 Task: Look for space in Suixi, China from 12th July, 2023 to 16th July, 2023 for 8 adults in price range Rs.10000 to Rs.16000. Place can be private room with 8 bedrooms having 8 beds and 8 bathrooms. Property type can be house, flat, guest house, hotel. Amenities needed are: wifi, TV, free parkinig on premises, gym, breakfast. Booking option can be shelf check-in. Required host language is Chinese (Simplified).
Action: Mouse moved to (418, 90)
Screenshot: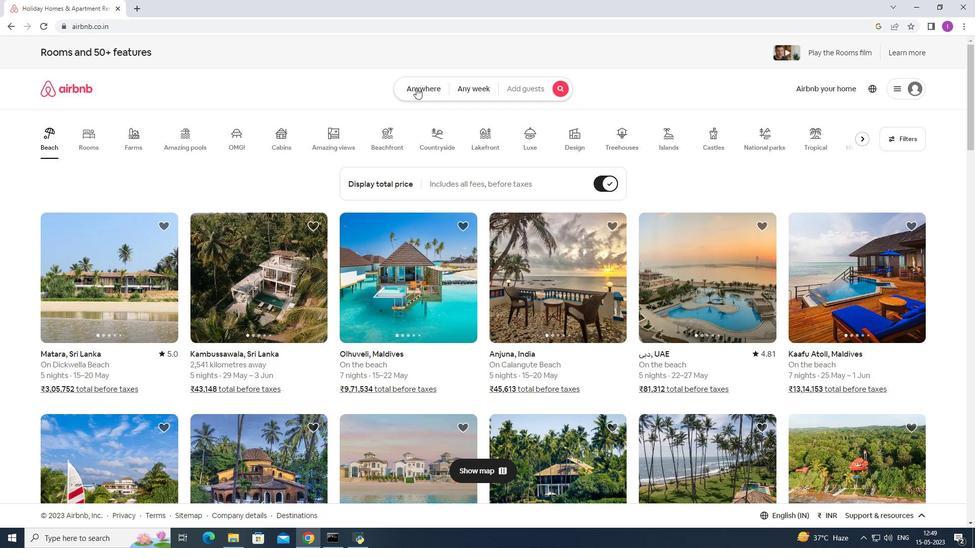
Action: Mouse pressed left at (418, 90)
Screenshot: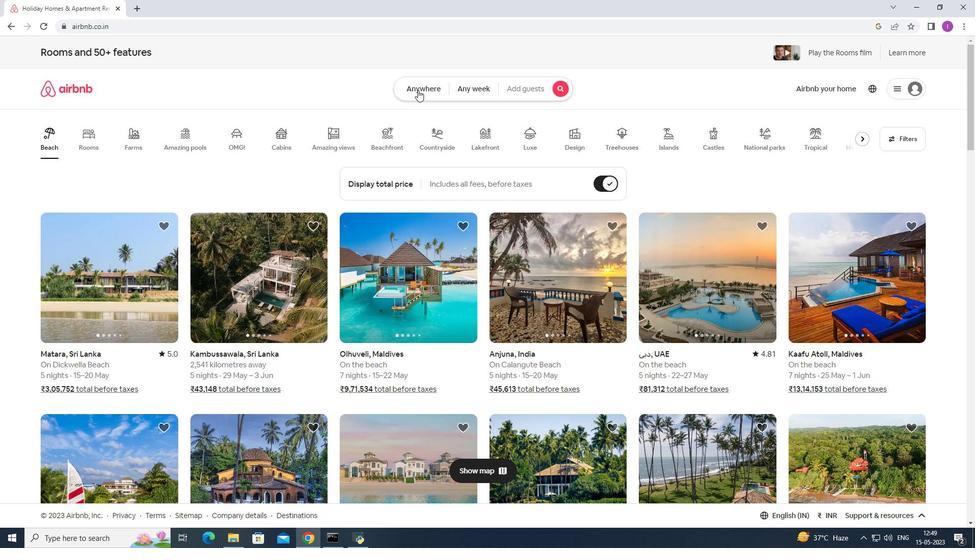 
Action: Mouse moved to (323, 132)
Screenshot: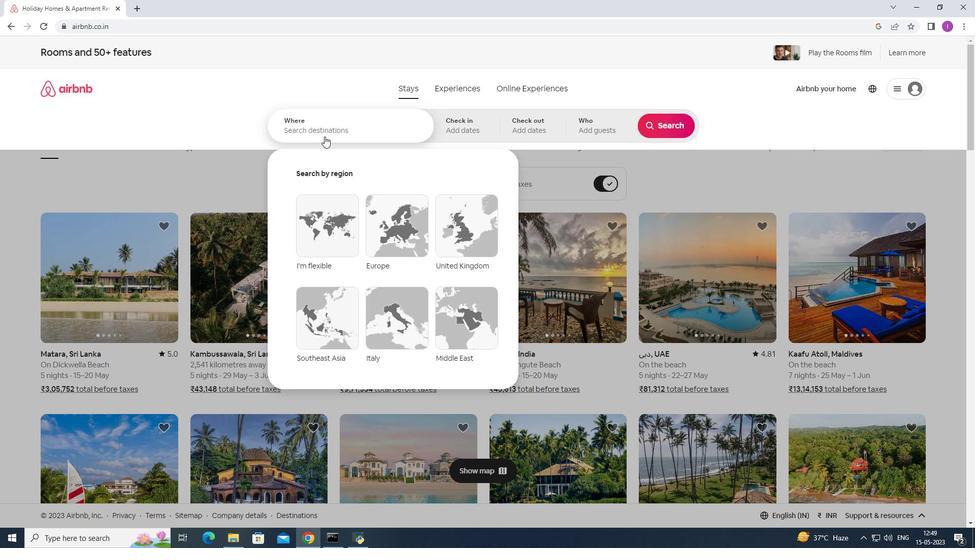 
Action: Mouse pressed left at (323, 132)
Screenshot: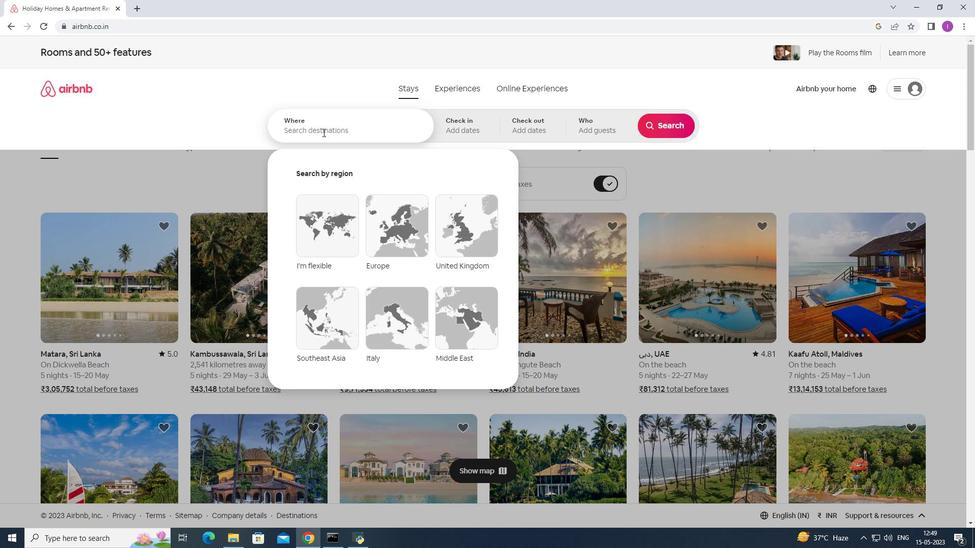 
Action: Mouse moved to (323, 130)
Screenshot: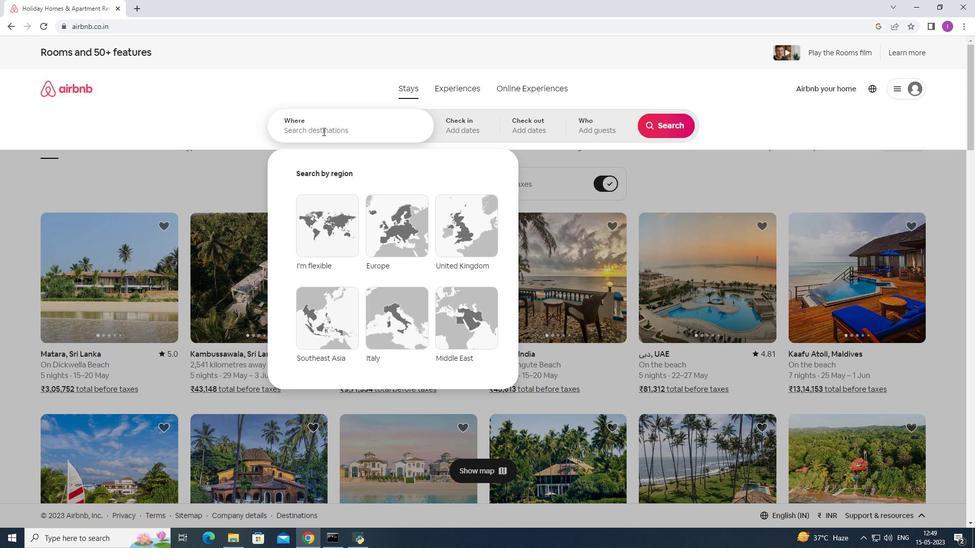 
Action: Key pressed <Key.shift>Suixi,<Key.shift>china
Screenshot: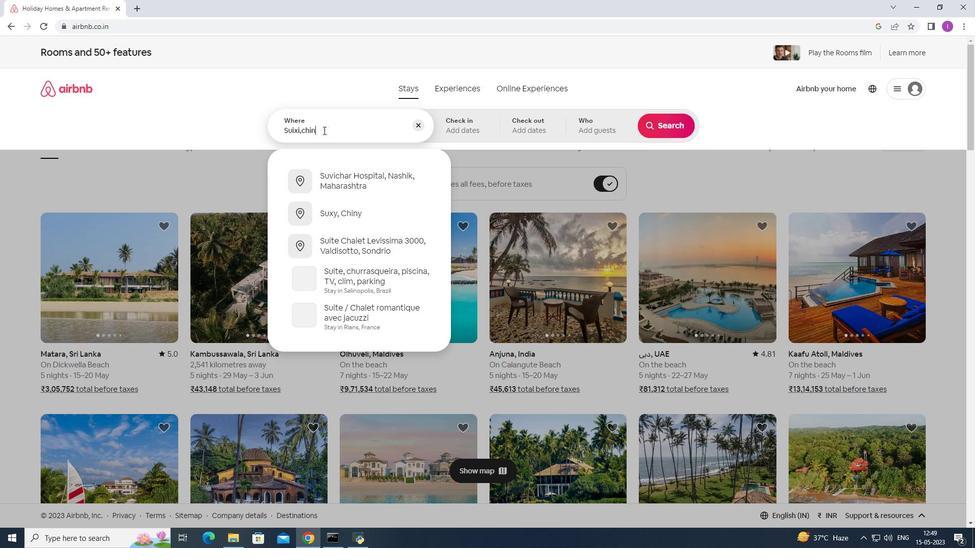 
Action: Mouse moved to (469, 126)
Screenshot: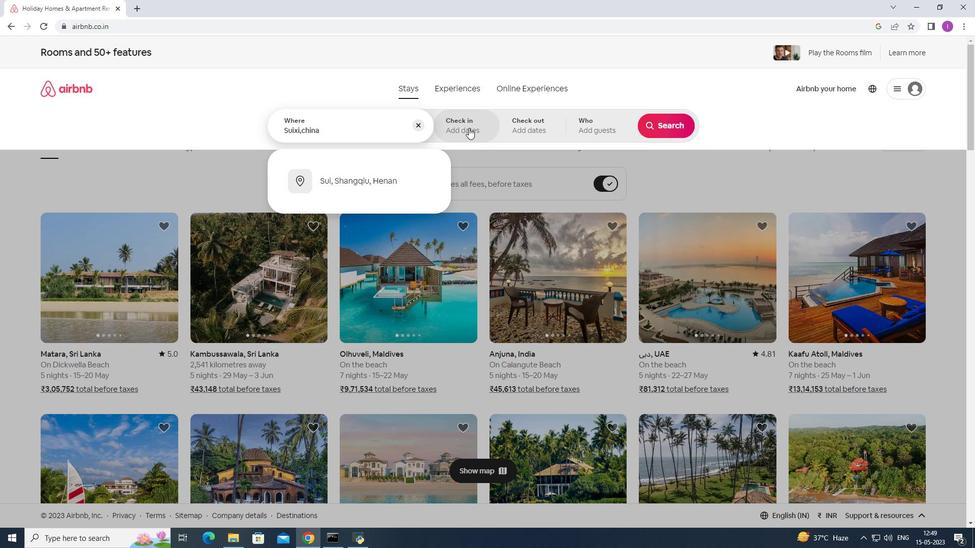 
Action: Mouse pressed left at (469, 126)
Screenshot: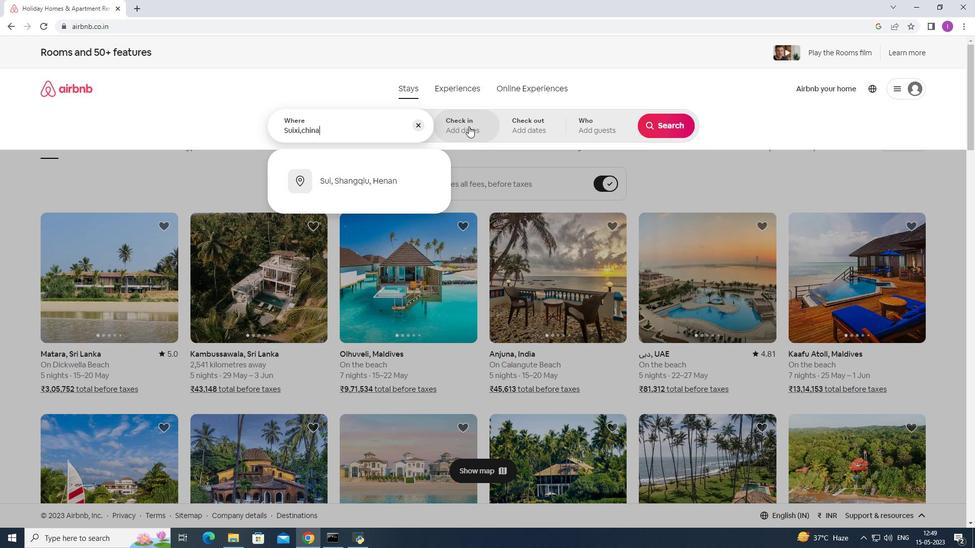 
Action: Mouse moved to (664, 209)
Screenshot: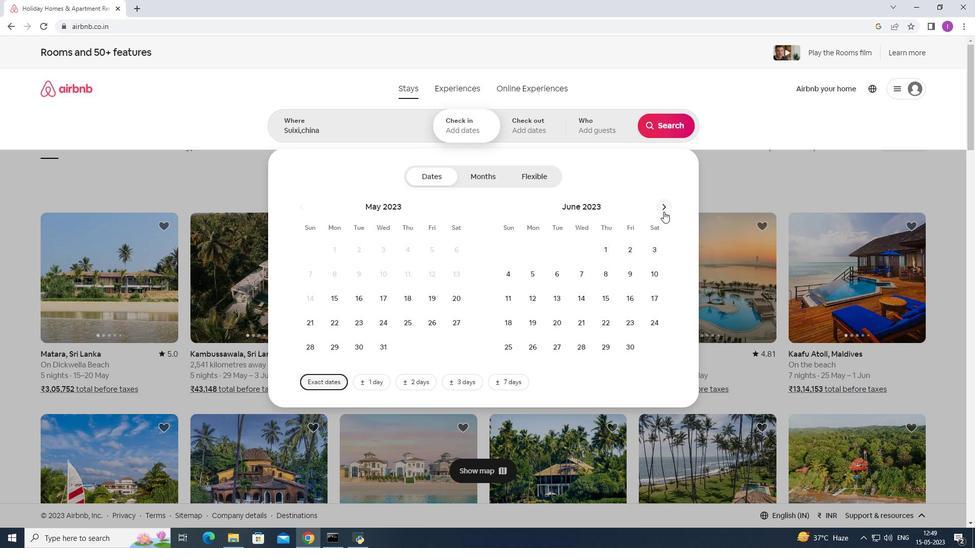 
Action: Mouse pressed left at (664, 209)
Screenshot: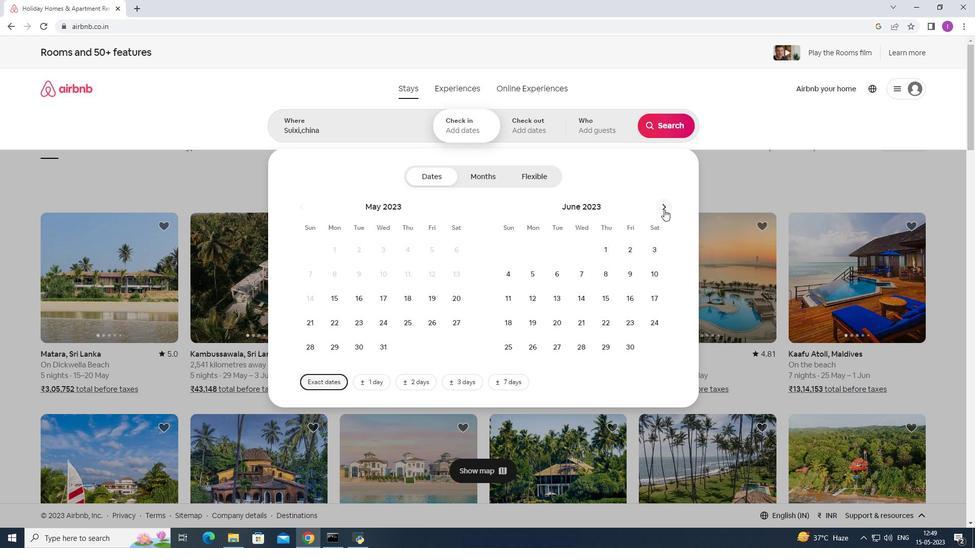 
Action: Mouse moved to (574, 296)
Screenshot: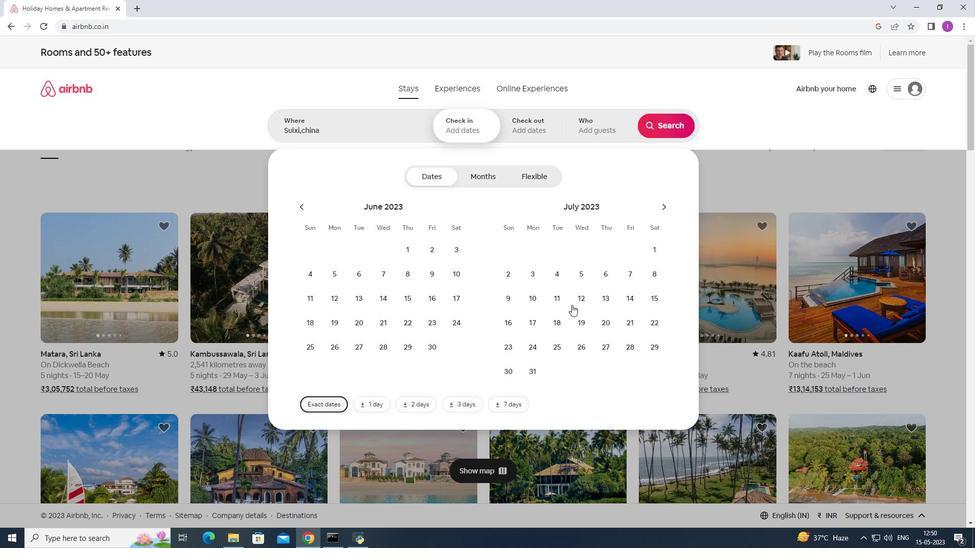 
Action: Mouse pressed left at (574, 296)
Screenshot: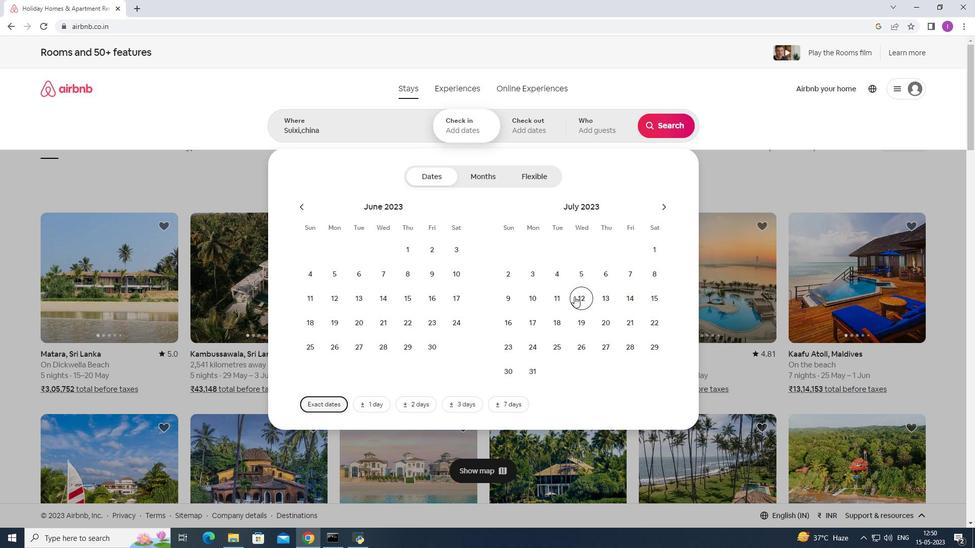 
Action: Mouse moved to (509, 325)
Screenshot: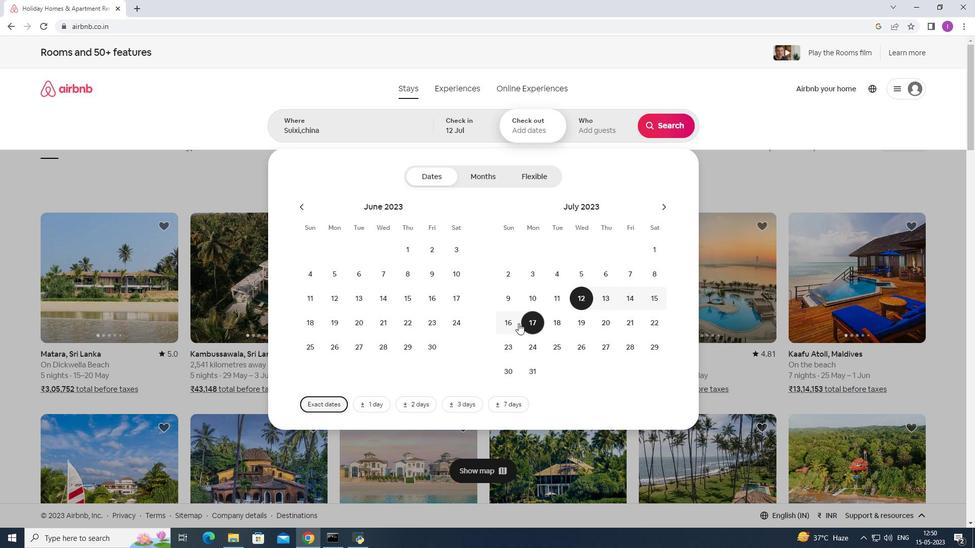 
Action: Mouse pressed left at (509, 325)
Screenshot: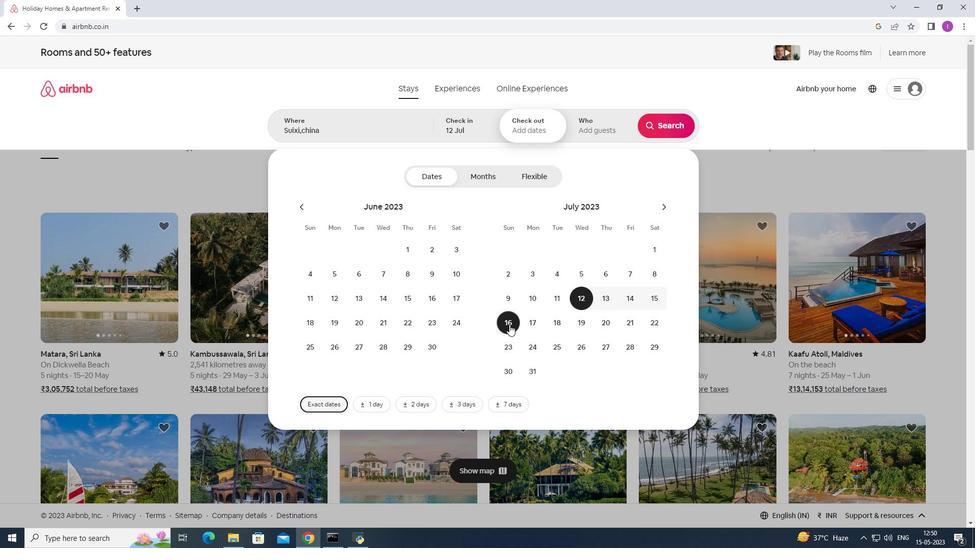 
Action: Mouse moved to (609, 132)
Screenshot: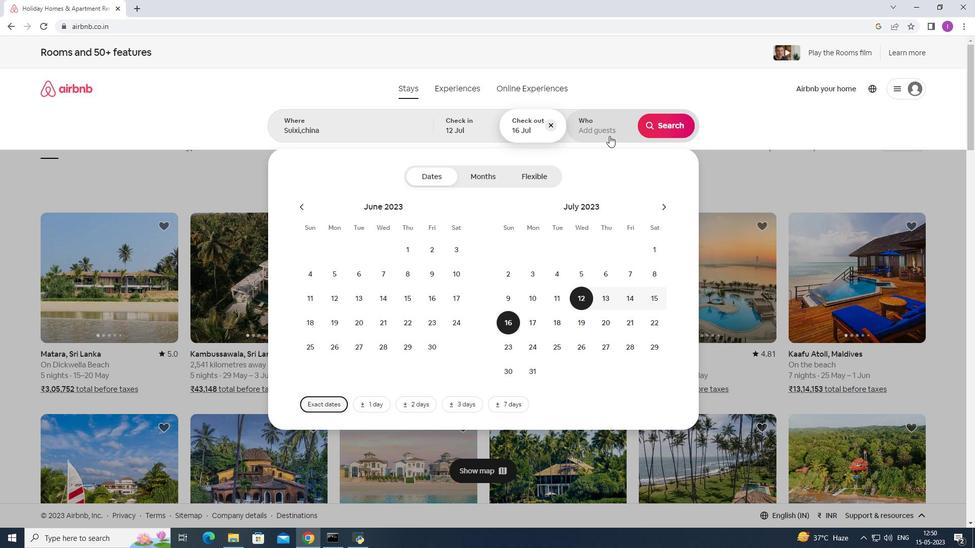 
Action: Mouse pressed left at (609, 132)
Screenshot: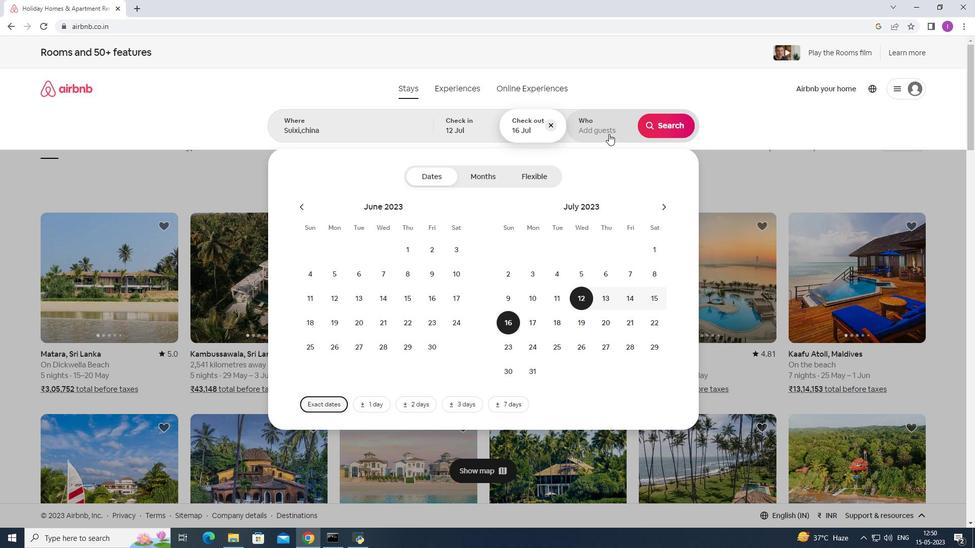 
Action: Mouse moved to (673, 181)
Screenshot: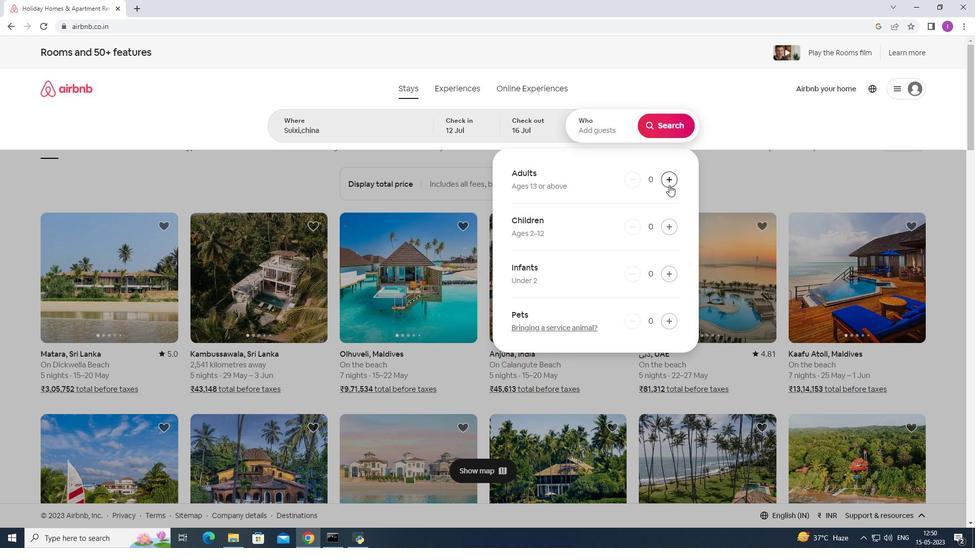 
Action: Mouse pressed left at (673, 181)
Screenshot: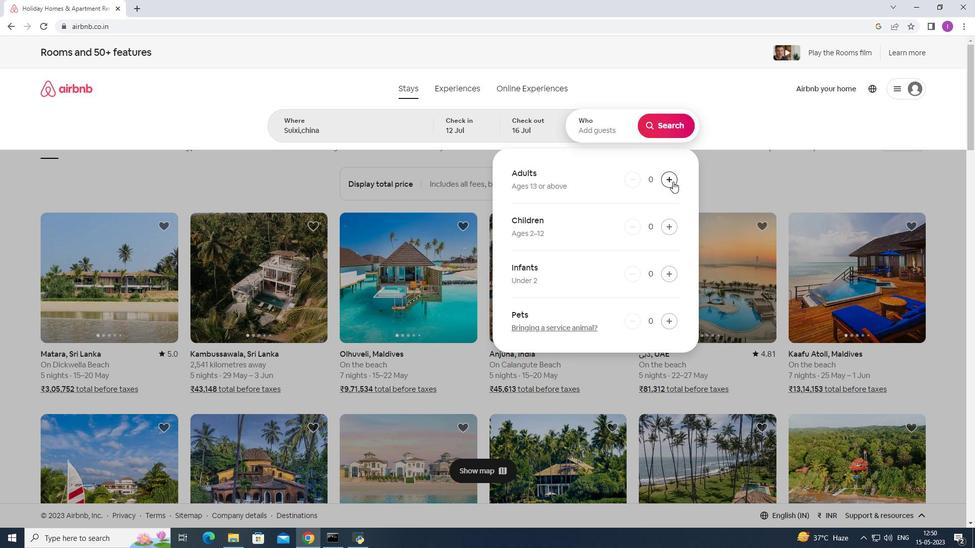 
Action: Mouse moved to (671, 177)
Screenshot: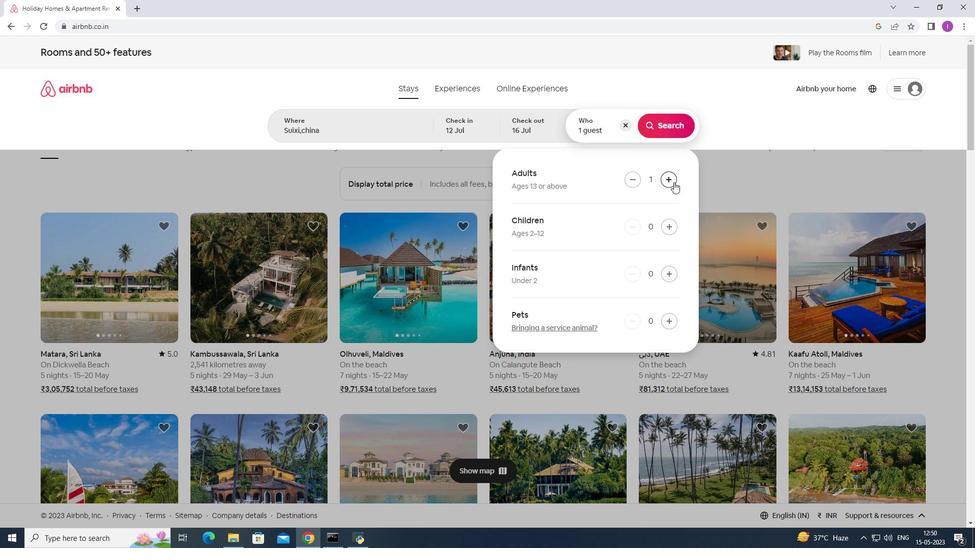
Action: Mouse pressed left at (671, 177)
Screenshot: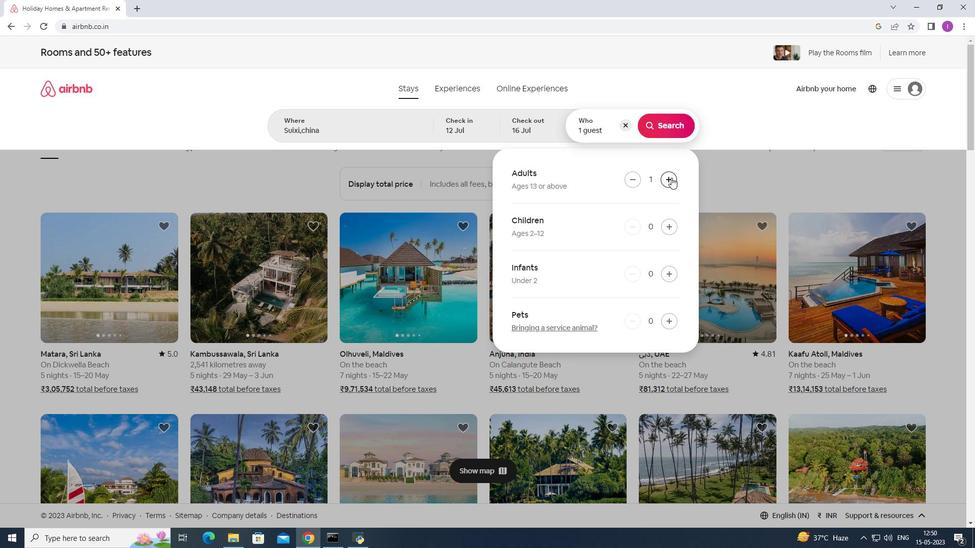 
Action: Mouse pressed left at (671, 177)
Screenshot: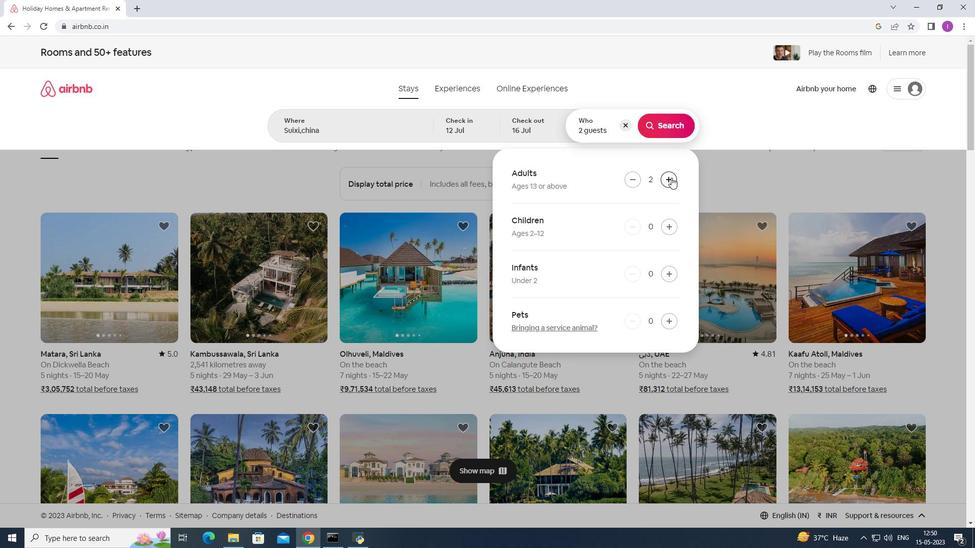 
Action: Mouse pressed left at (671, 177)
Screenshot: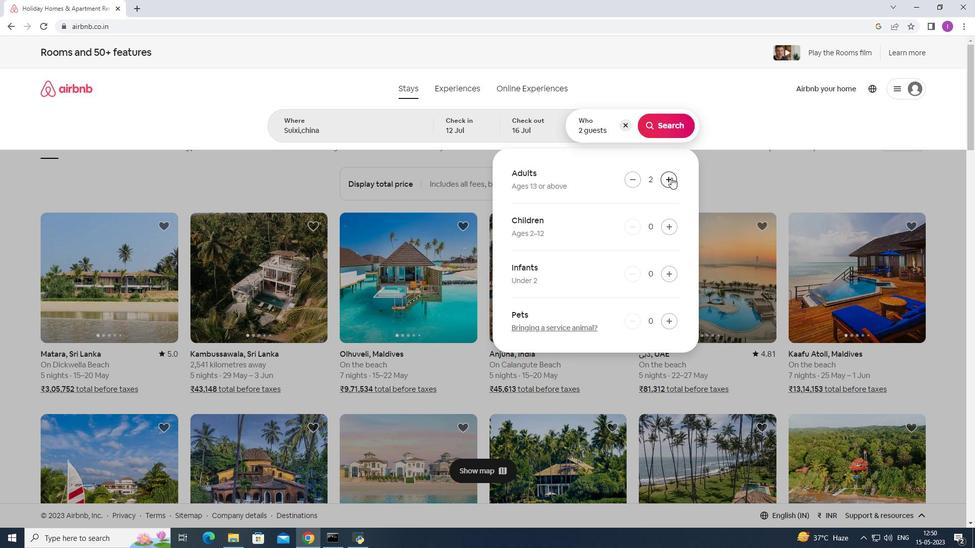 
Action: Mouse pressed left at (671, 177)
Screenshot: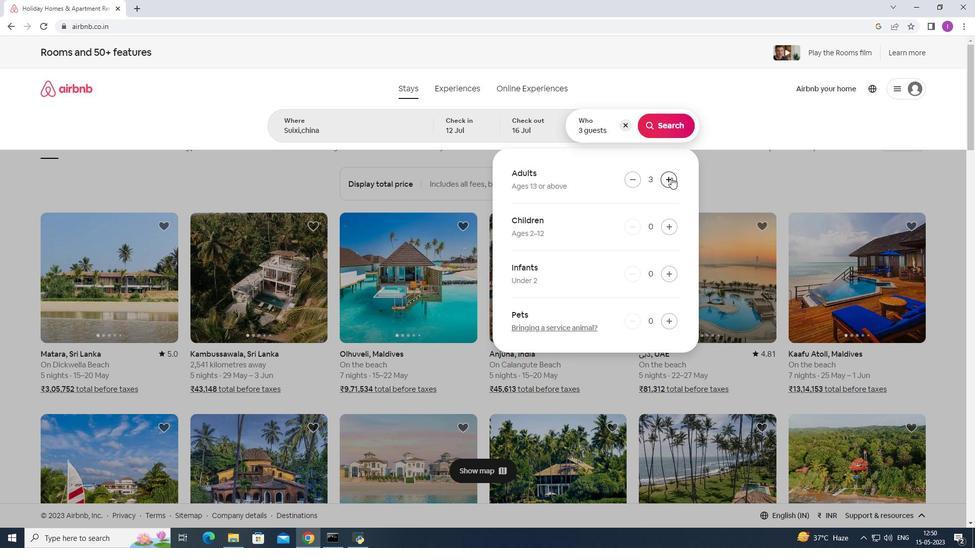 
Action: Mouse pressed left at (671, 177)
Screenshot: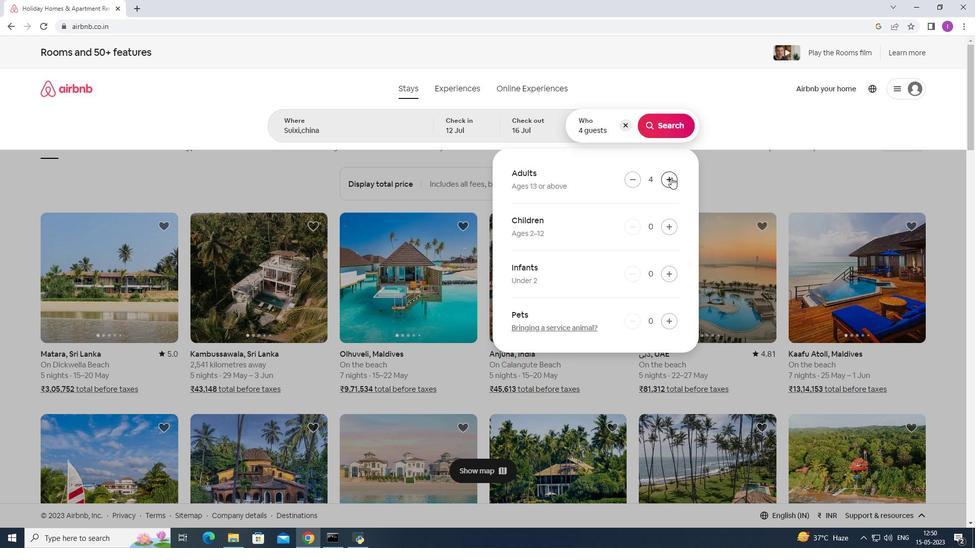 
Action: Mouse pressed left at (671, 177)
Screenshot: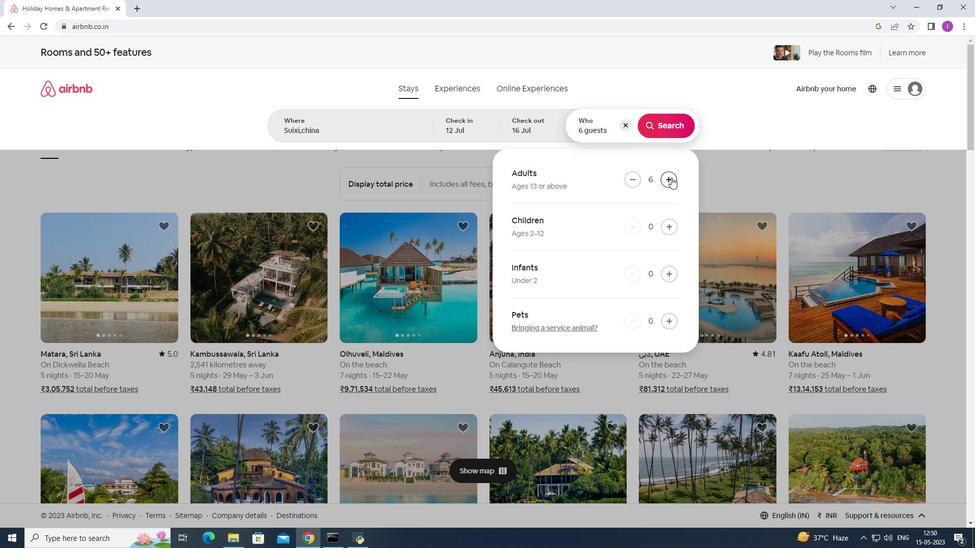 
Action: Mouse pressed left at (671, 177)
Screenshot: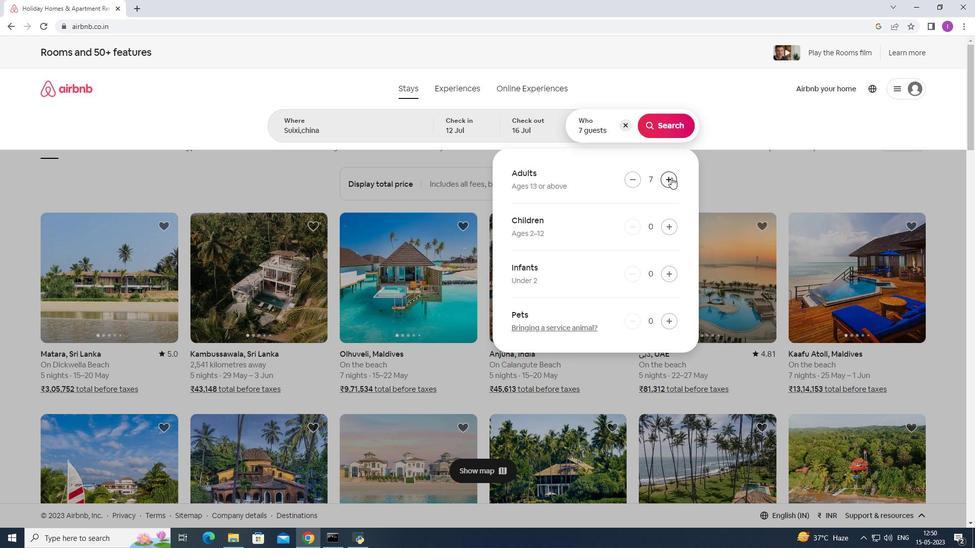 
Action: Mouse moved to (659, 128)
Screenshot: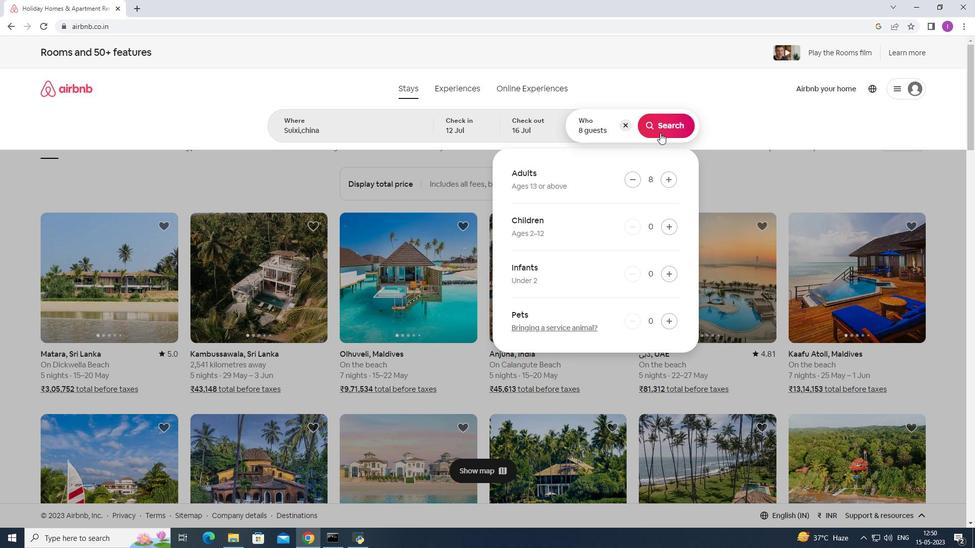 
Action: Mouse pressed left at (659, 128)
Screenshot: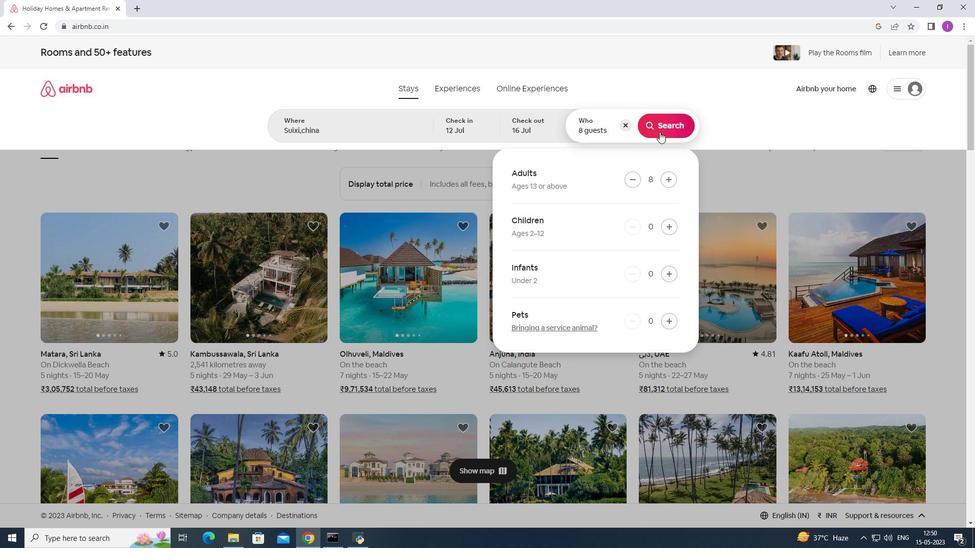 
Action: Mouse moved to (937, 98)
Screenshot: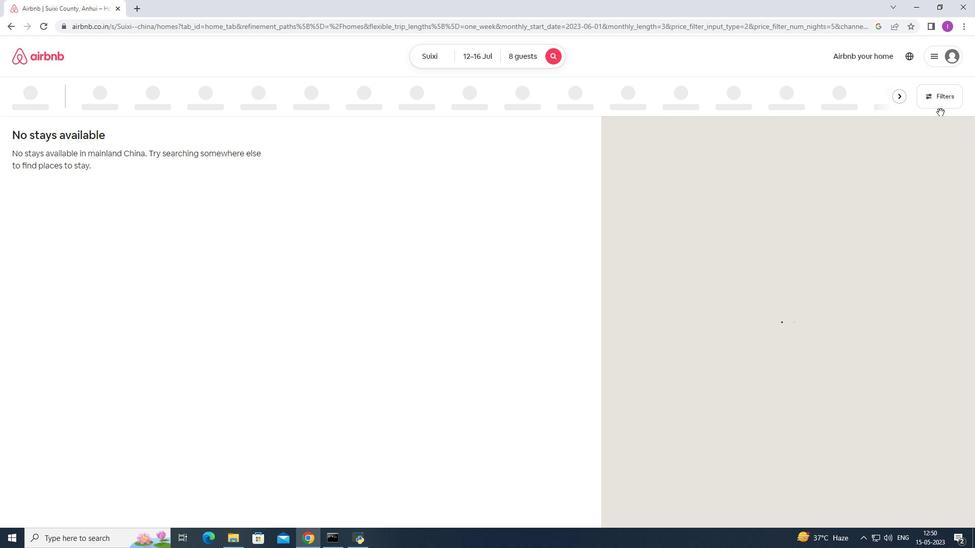 
Action: Mouse pressed left at (937, 98)
Screenshot: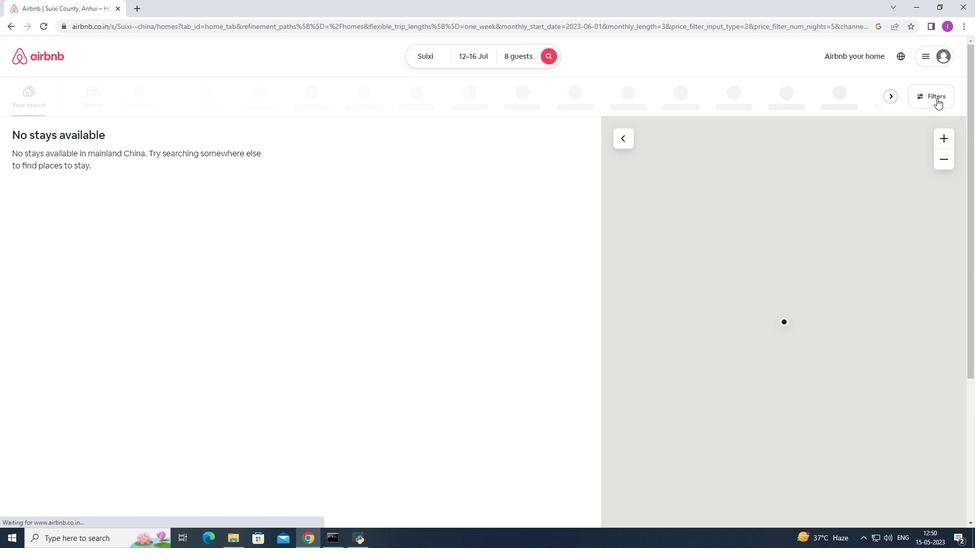 
Action: Mouse moved to (561, 347)
Screenshot: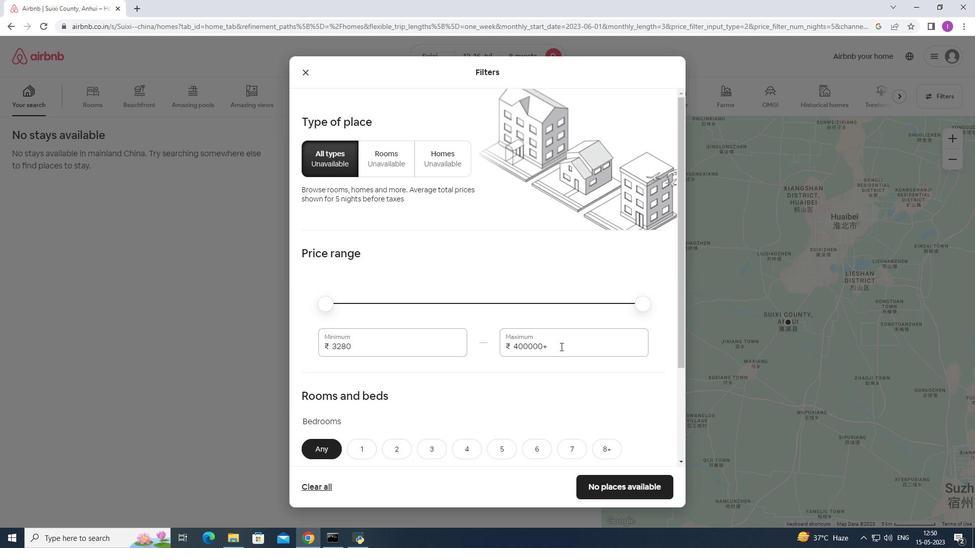 
Action: Mouse pressed left at (561, 347)
Screenshot: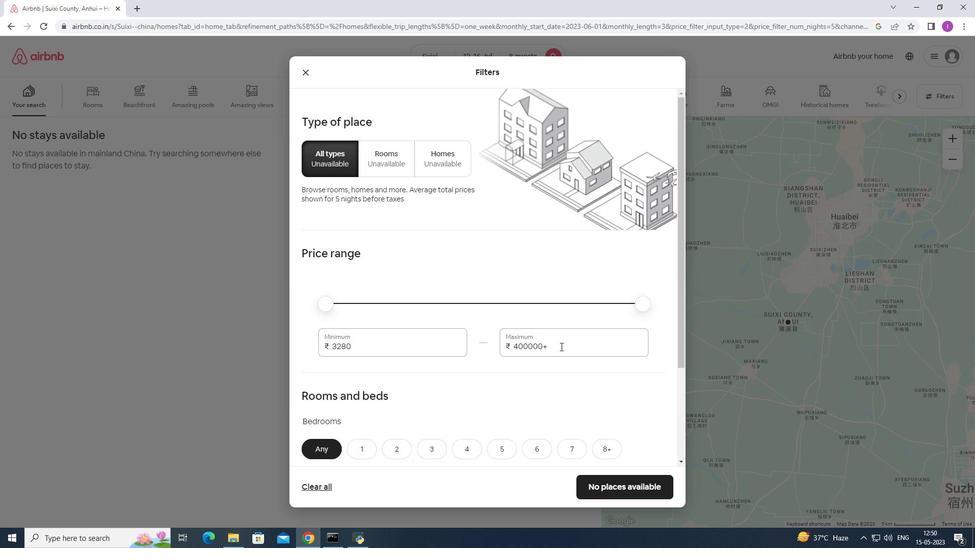 
Action: Mouse moved to (544, 336)
Screenshot: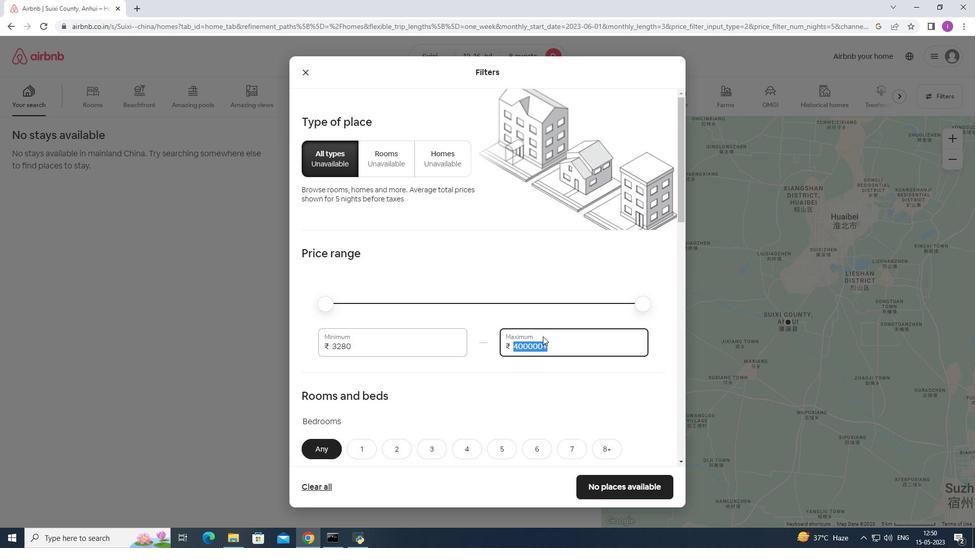 
Action: Key pressed 1
Screenshot: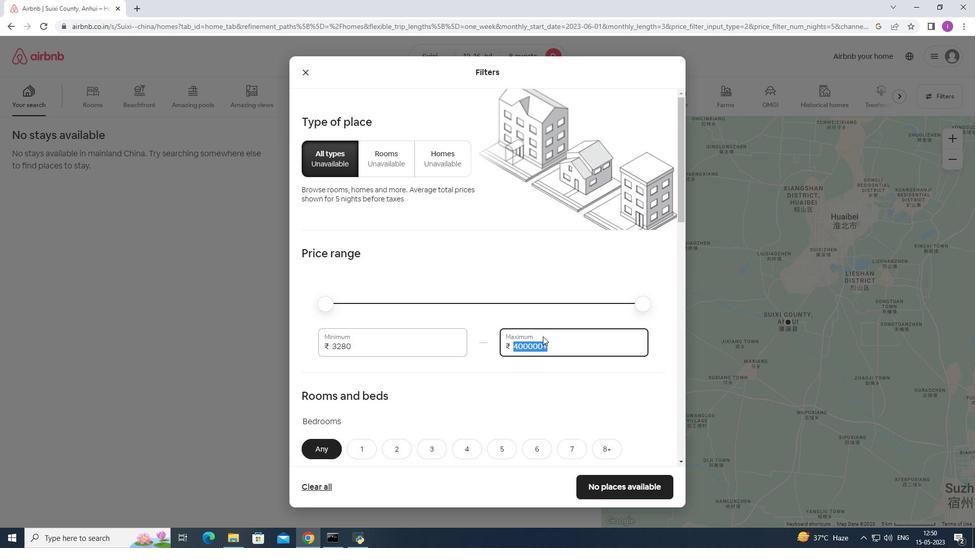 
Action: Mouse moved to (546, 333)
Screenshot: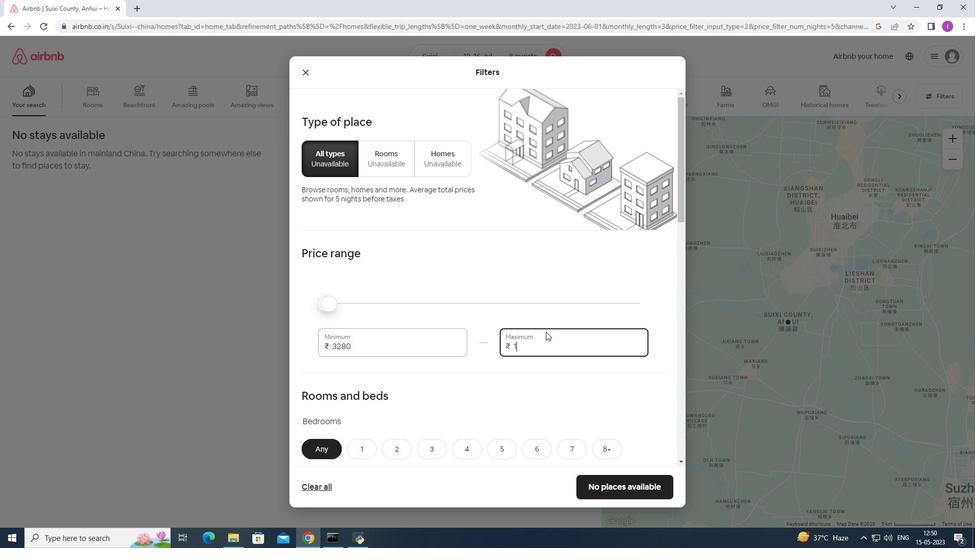 
Action: Key pressed 6
Screenshot: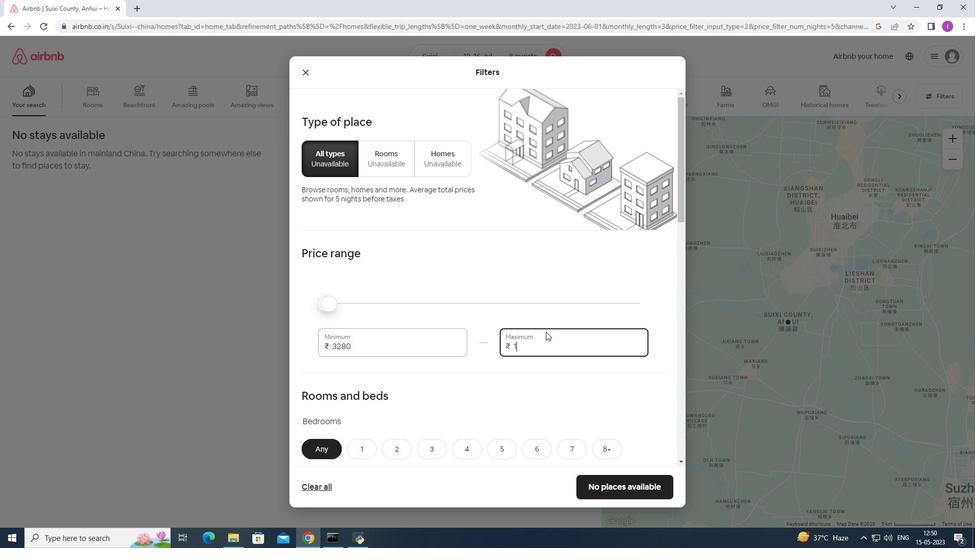 
Action: Mouse moved to (546, 335)
Screenshot: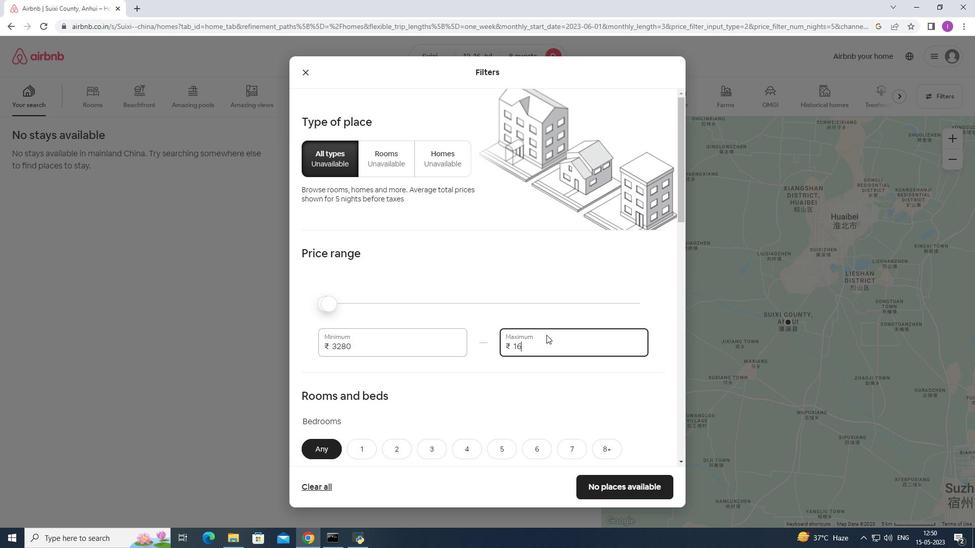 
Action: Key pressed 0
Screenshot: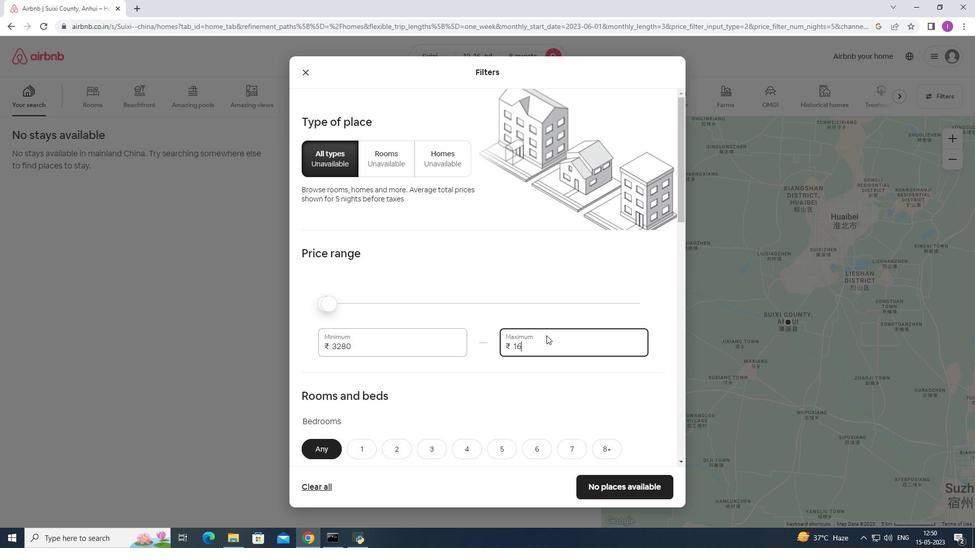 
Action: Mouse moved to (547, 335)
Screenshot: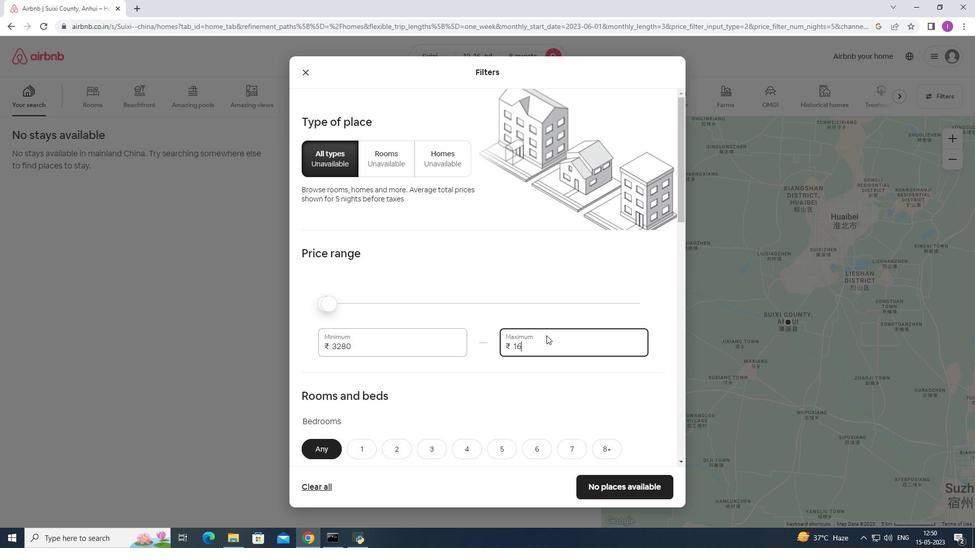 
Action: Key pressed 00
Screenshot: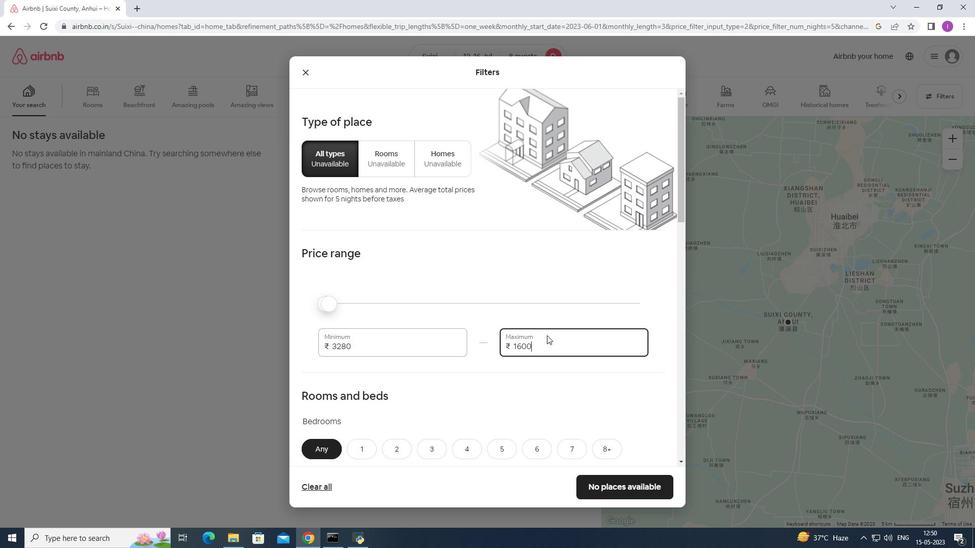 
Action: Mouse moved to (377, 349)
Screenshot: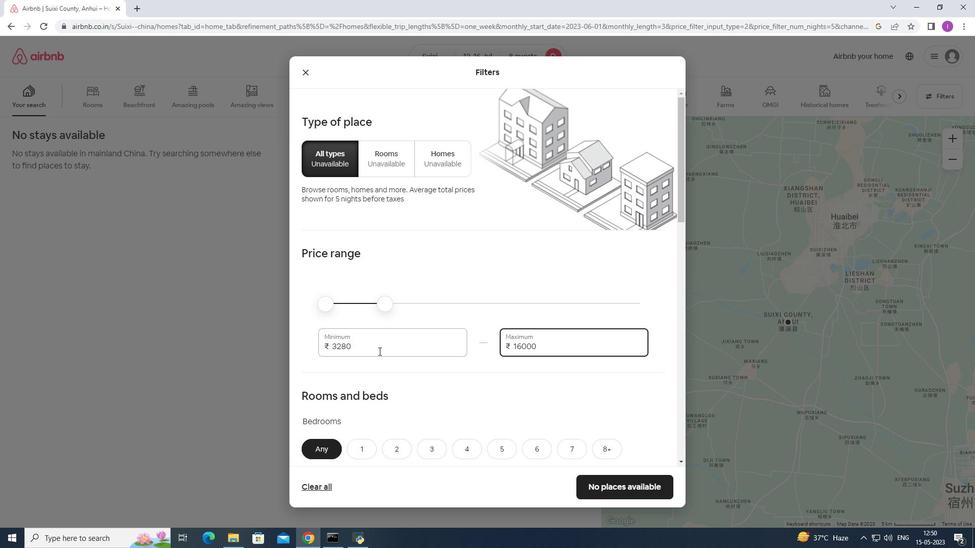 
Action: Mouse pressed left at (377, 349)
Screenshot: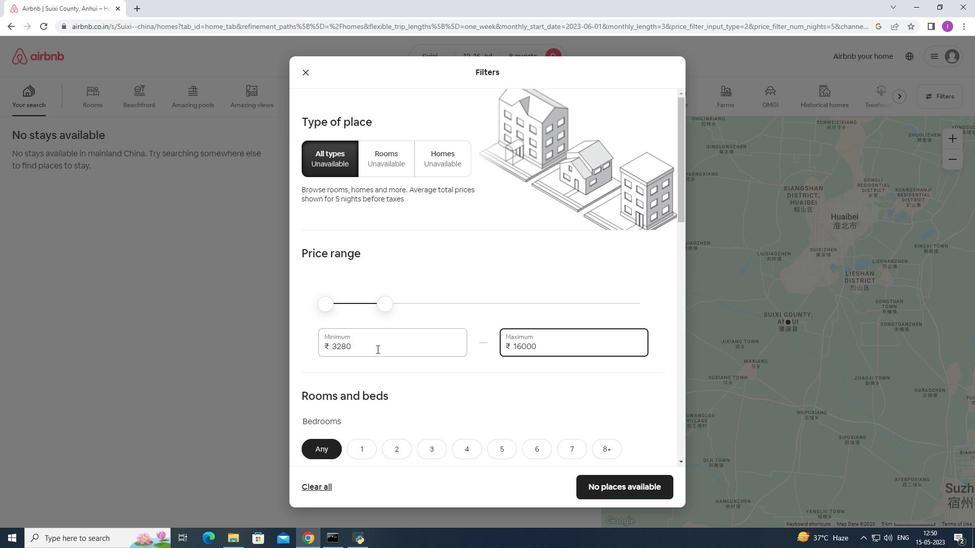 
Action: Mouse moved to (348, 352)
Screenshot: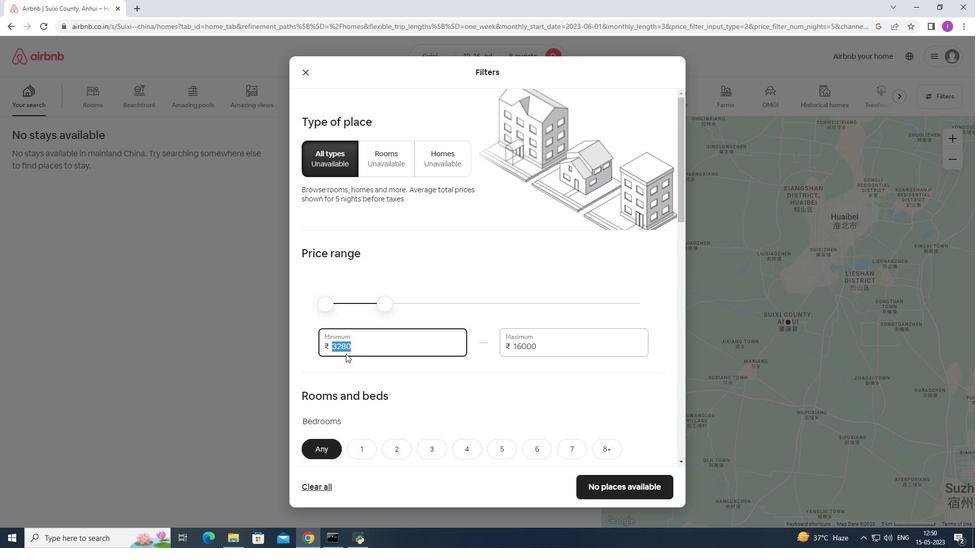 
Action: Key pressed 1
Screenshot: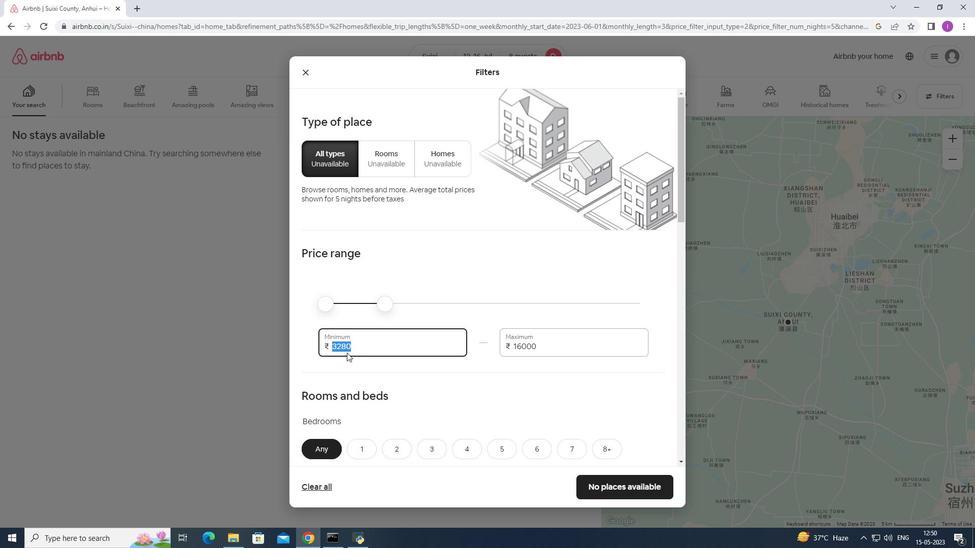
Action: Mouse moved to (349, 351)
Screenshot: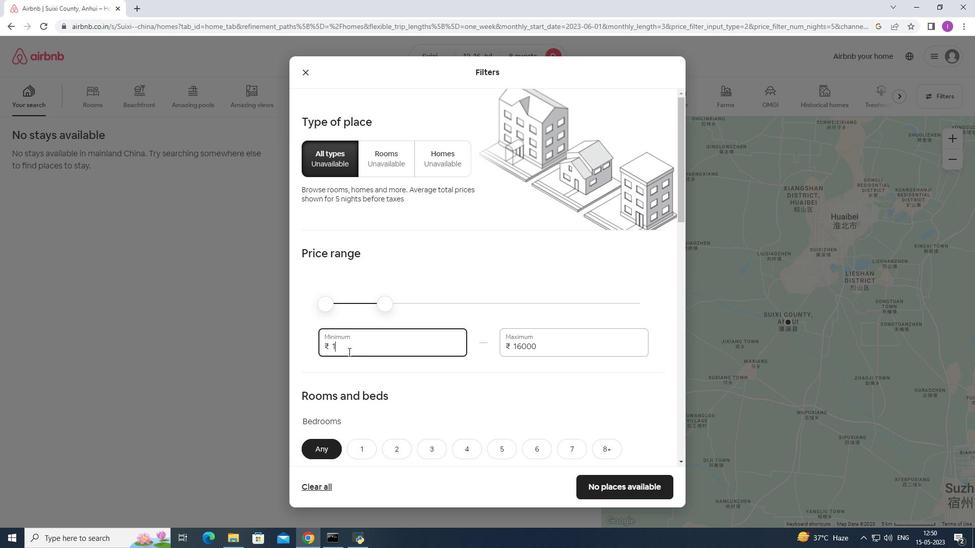 
Action: Key pressed 00
Screenshot: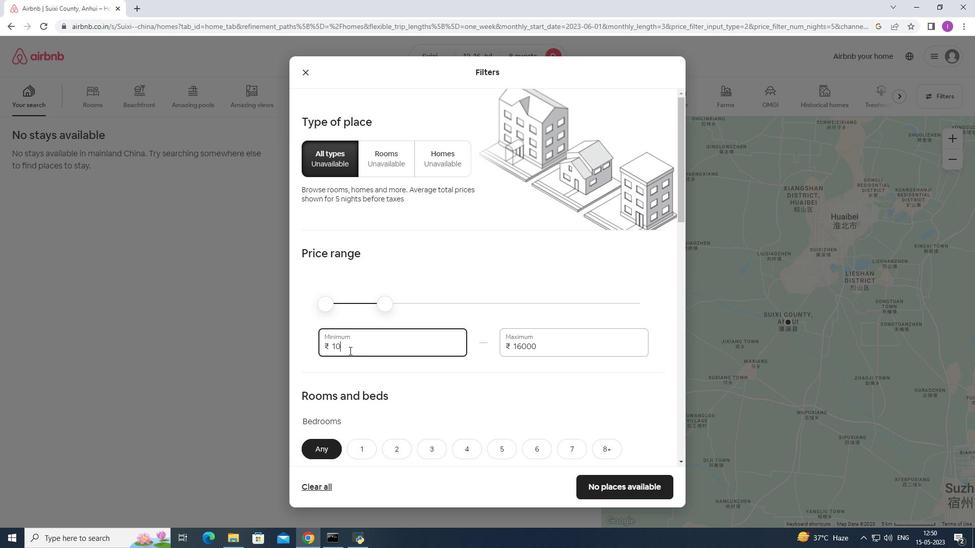 
Action: Mouse moved to (351, 350)
Screenshot: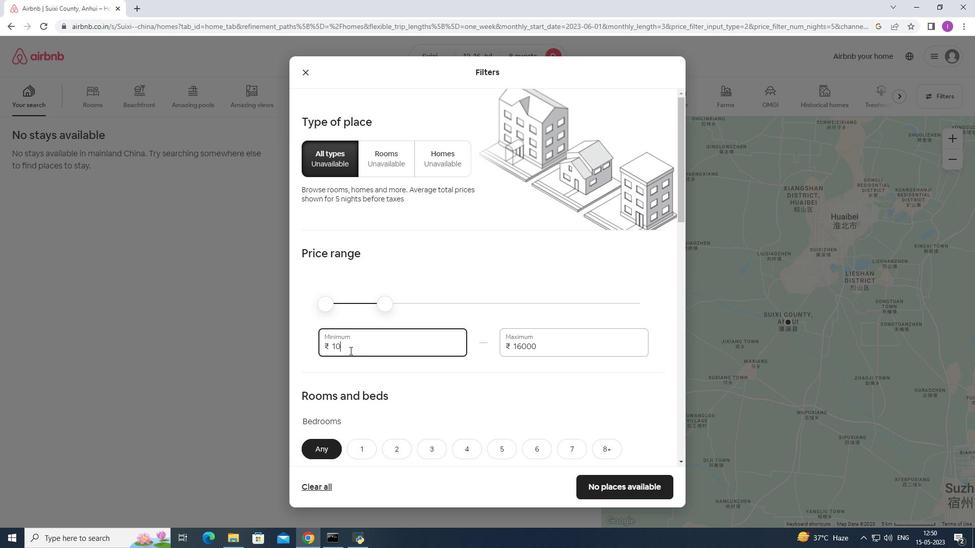 
Action: Key pressed 0
Screenshot: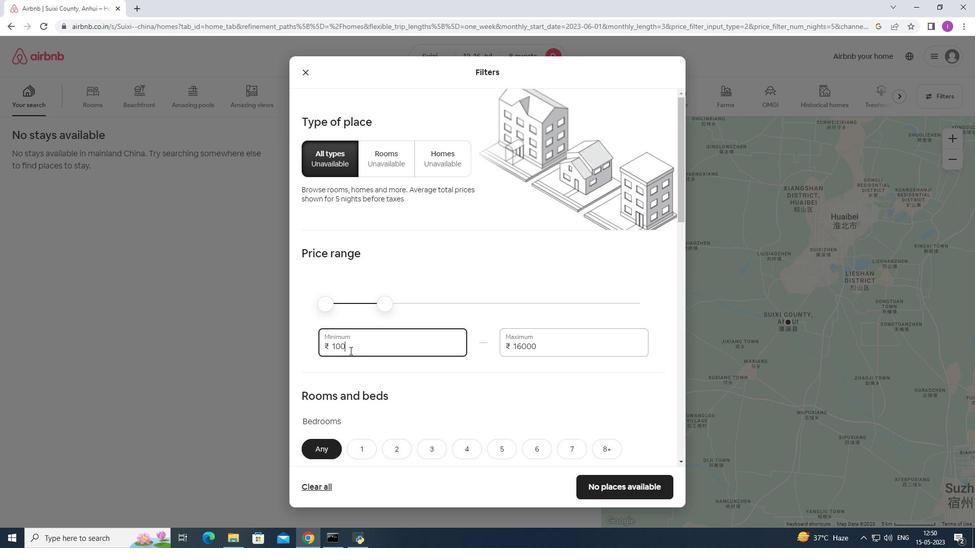 
Action: Mouse moved to (356, 348)
Screenshot: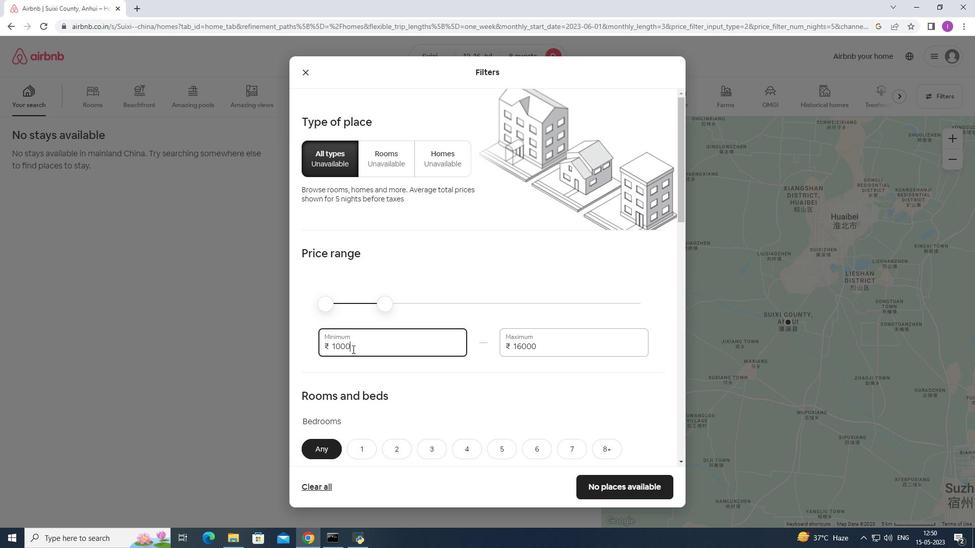 
Action: Key pressed 0
Screenshot: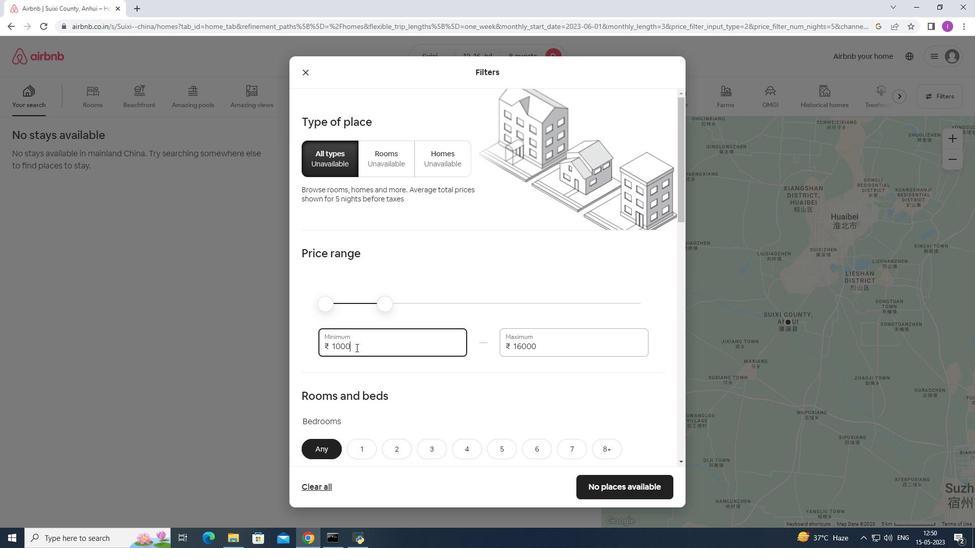
Action: Mouse moved to (508, 365)
Screenshot: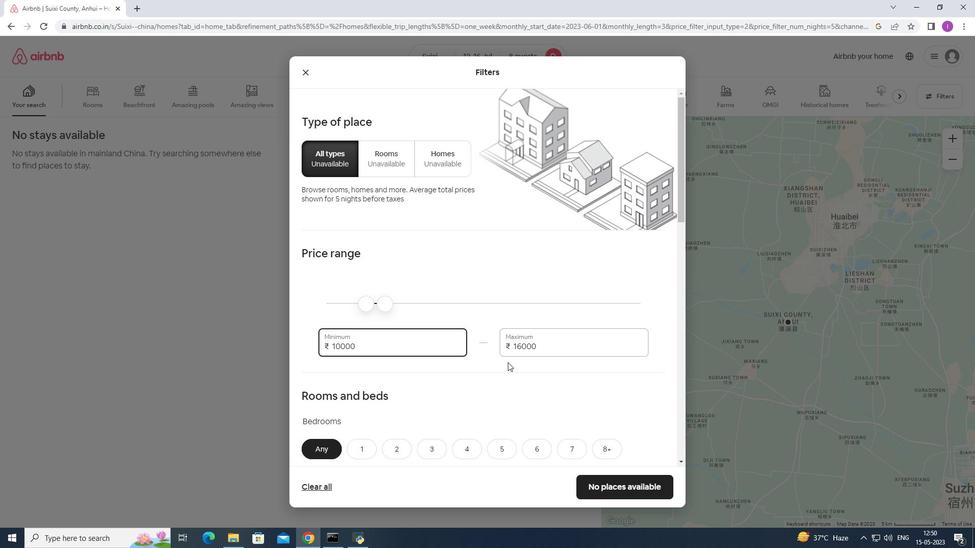 
Action: Mouse scrolled (508, 365) with delta (0, 0)
Screenshot: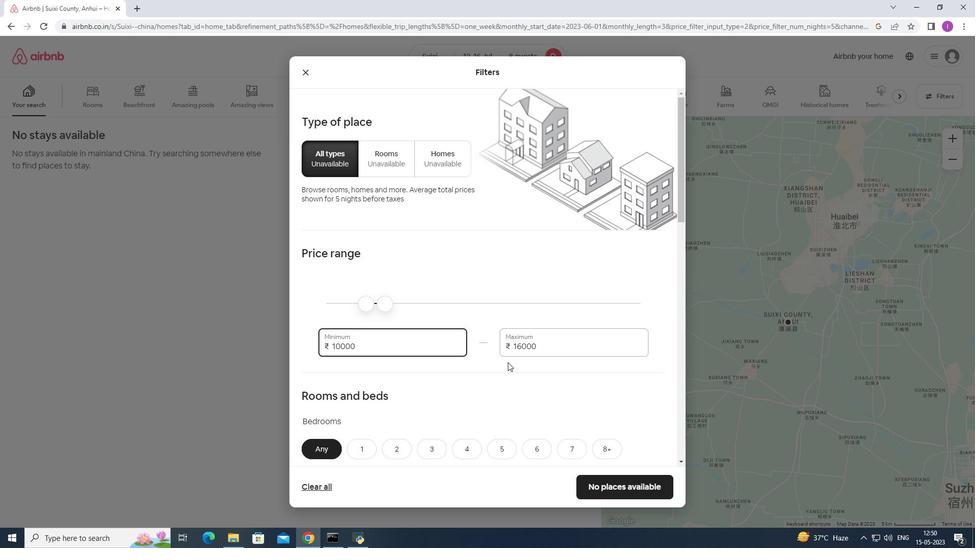 
Action: Mouse scrolled (508, 365) with delta (0, 0)
Screenshot: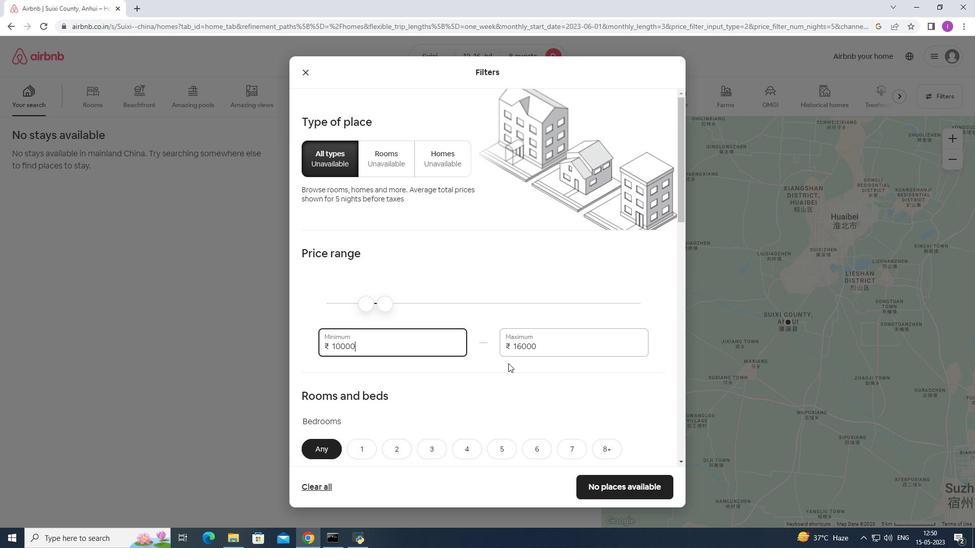 
Action: Mouse scrolled (508, 365) with delta (0, 0)
Screenshot: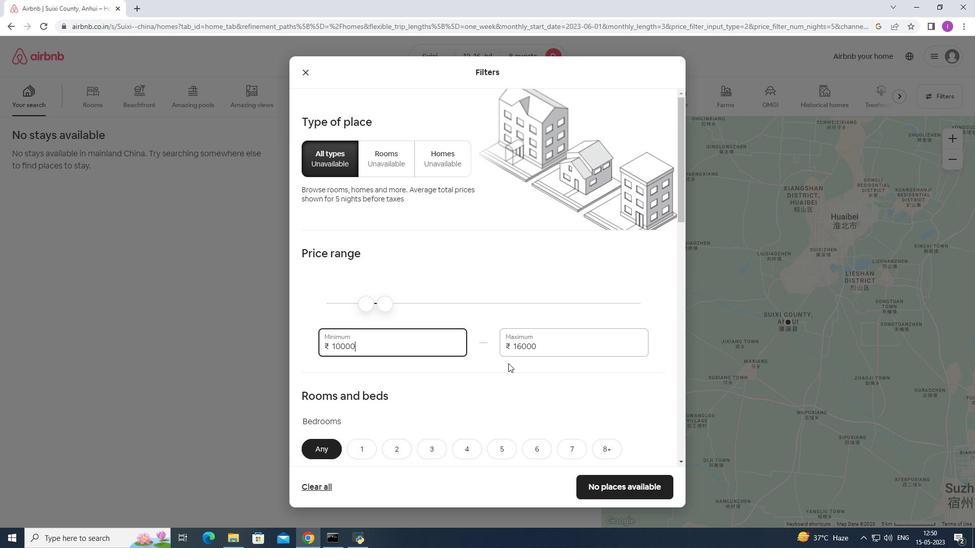 
Action: Mouse moved to (509, 356)
Screenshot: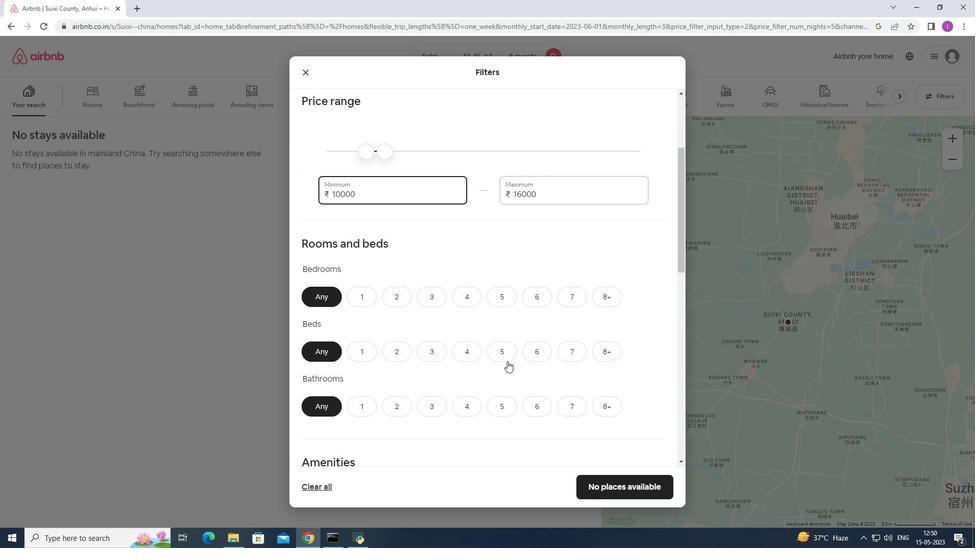
Action: Mouse scrolled (509, 355) with delta (0, 0)
Screenshot: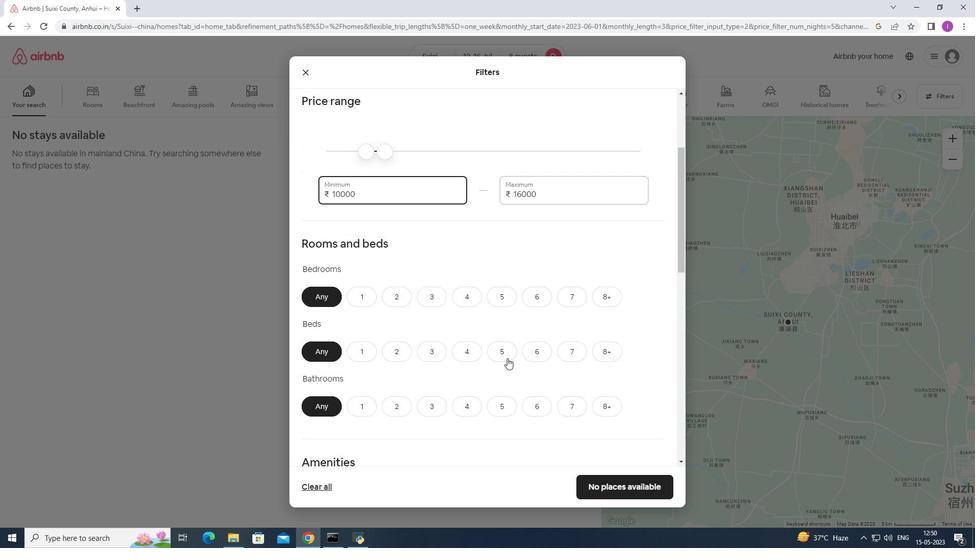 
Action: Mouse moved to (510, 355)
Screenshot: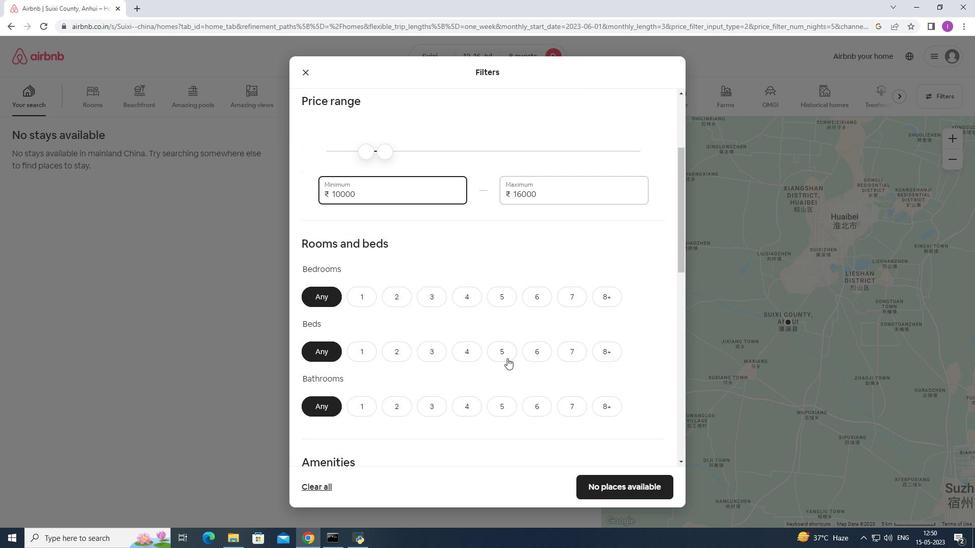 
Action: Mouse scrolled (510, 354) with delta (0, 0)
Screenshot: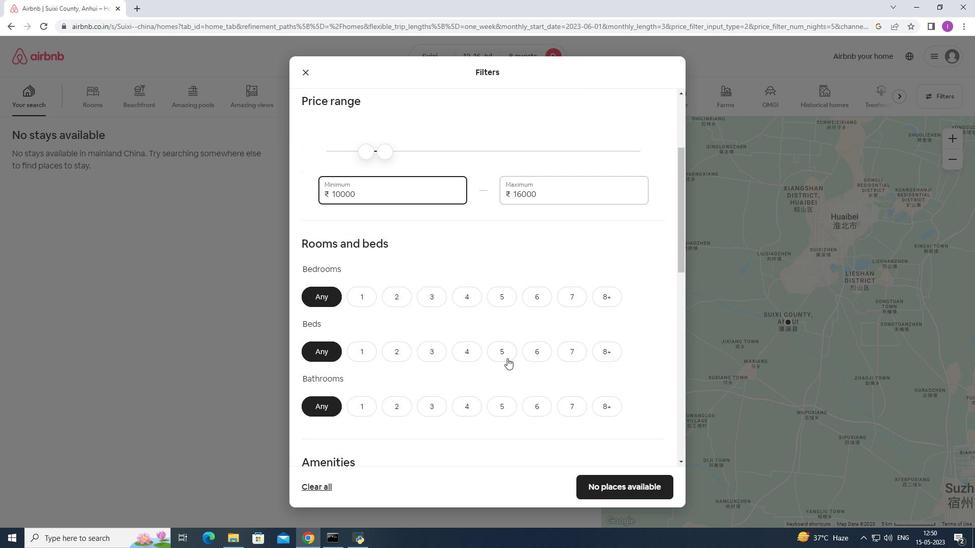 
Action: Mouse moved to (598, 196)
Screenshot: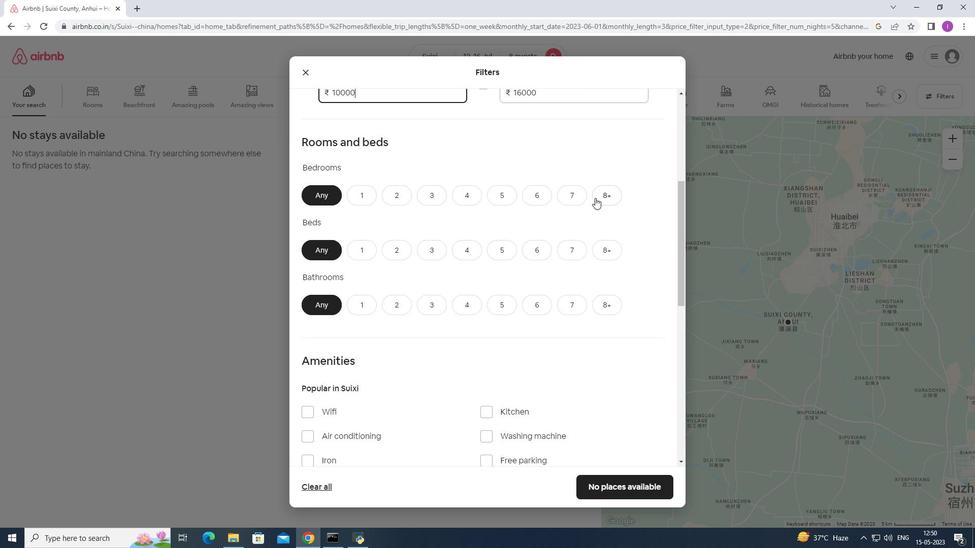 
Action: Mouse pressed left at (598, 196)
Screenshot: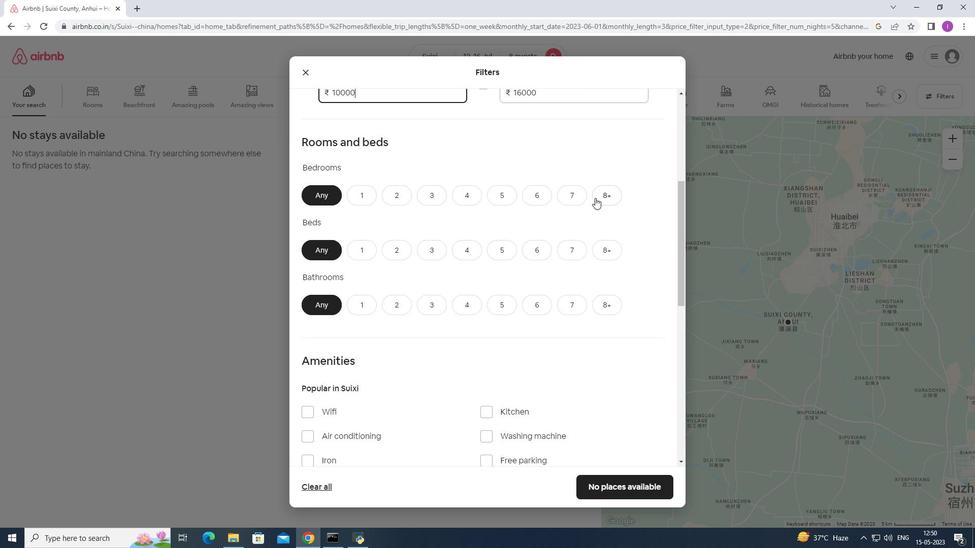 
Action: Mouse moved to (614, 252)
Screenshot: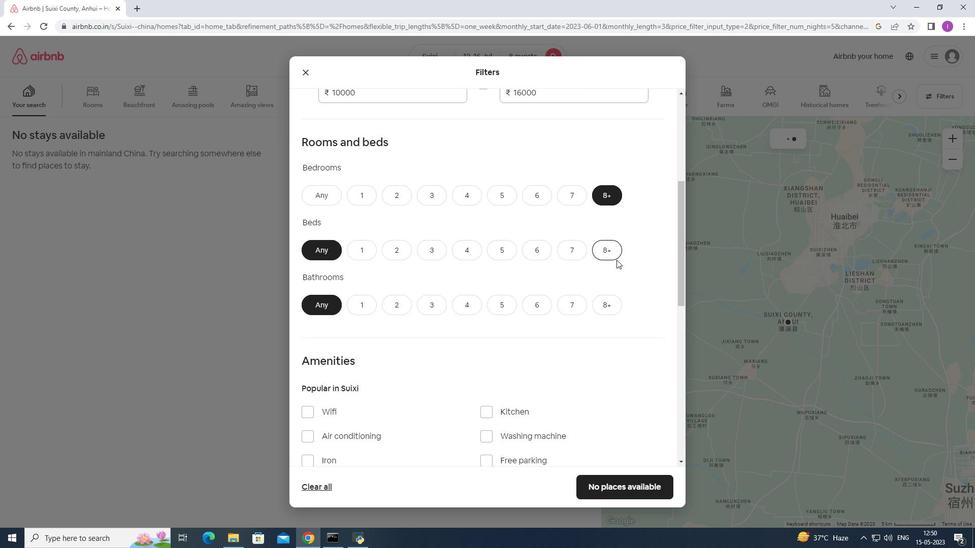 
Action: Mouse pressed left at (614, 252)
Screenshot: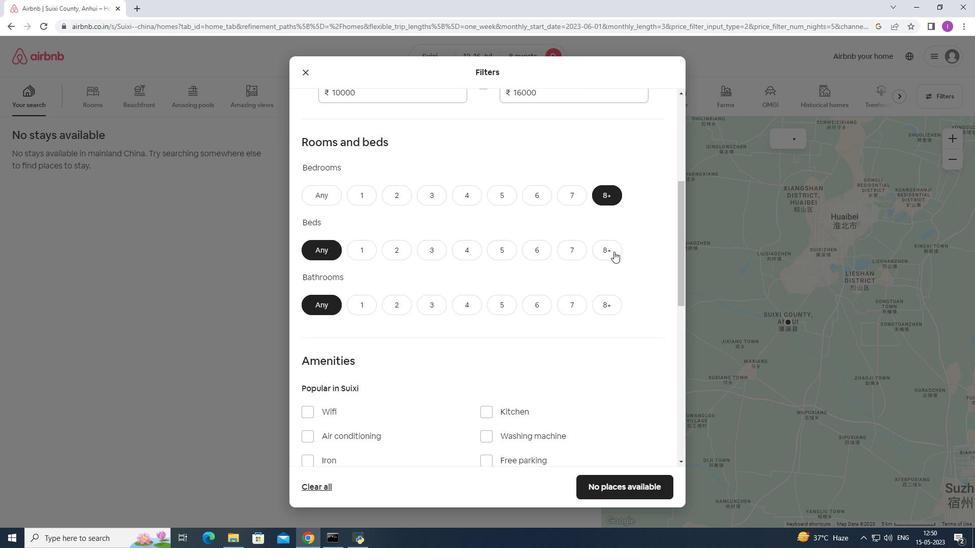 
Action: Mouse moved to (608, 302)
Screenshot: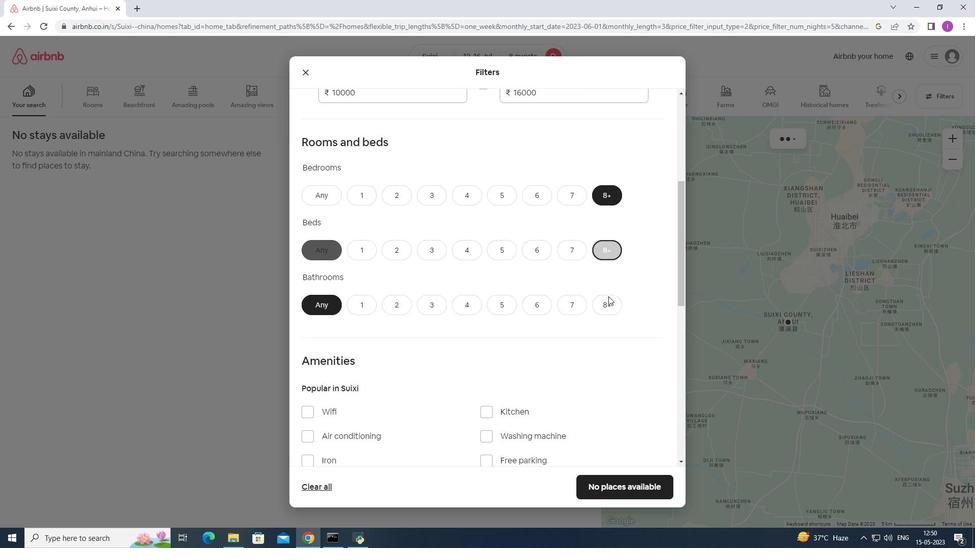 
Action: Mouse pressed left at (608, 302)
Screenshot: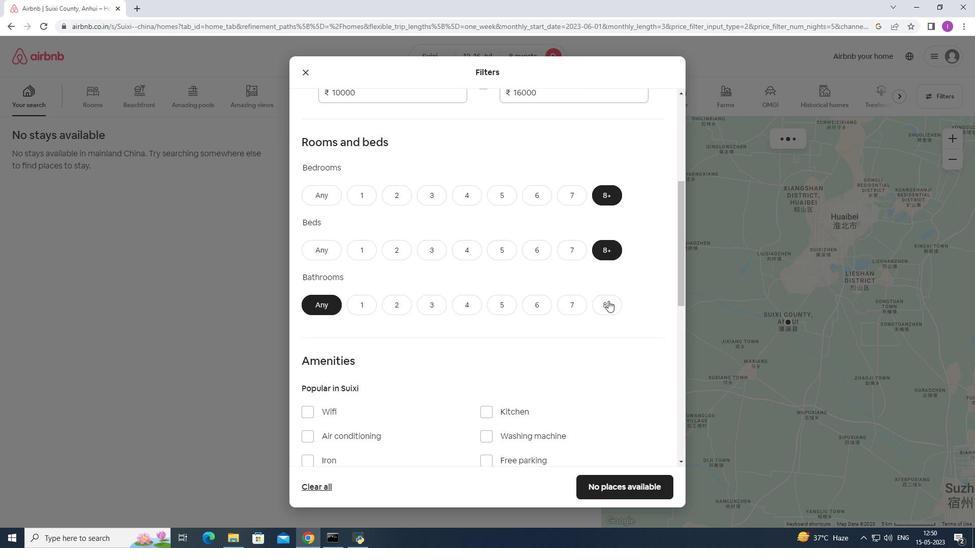
Action: Mouse moved to (481, 288)
Screenshot: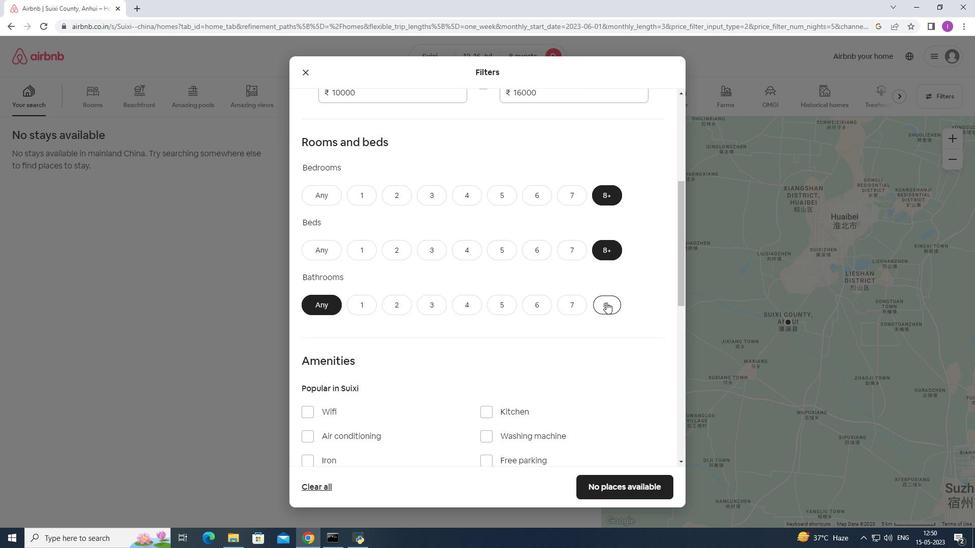 
Action: Mouse scrolled (481, 287) with delta (0, 0)
Screenshot: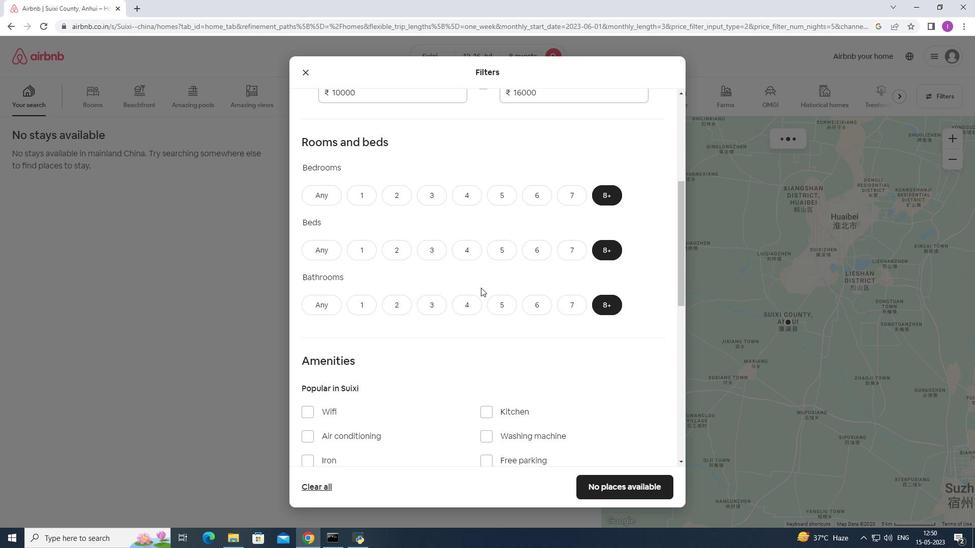 
Action: Mouse scrolled (481, 287) with delta (0, 0)
Screenshot: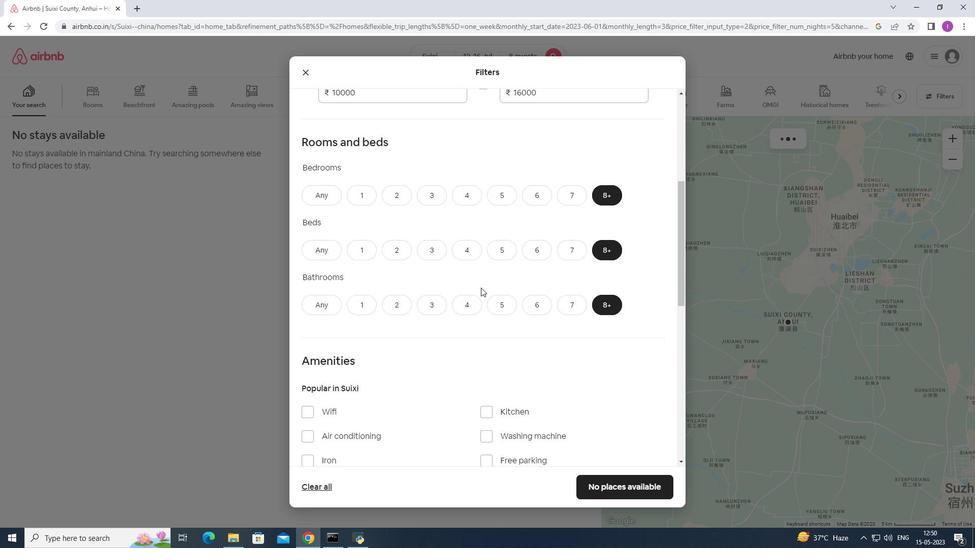 
Action: Mouse moved to (313, 309)
Screenshot: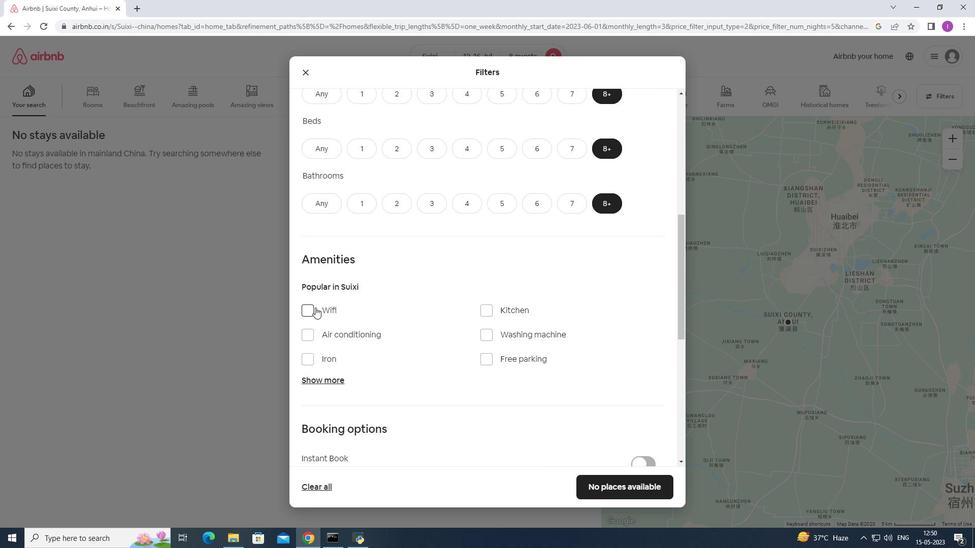
Action: Mouse pressed left at (313, 309)
Screenshot: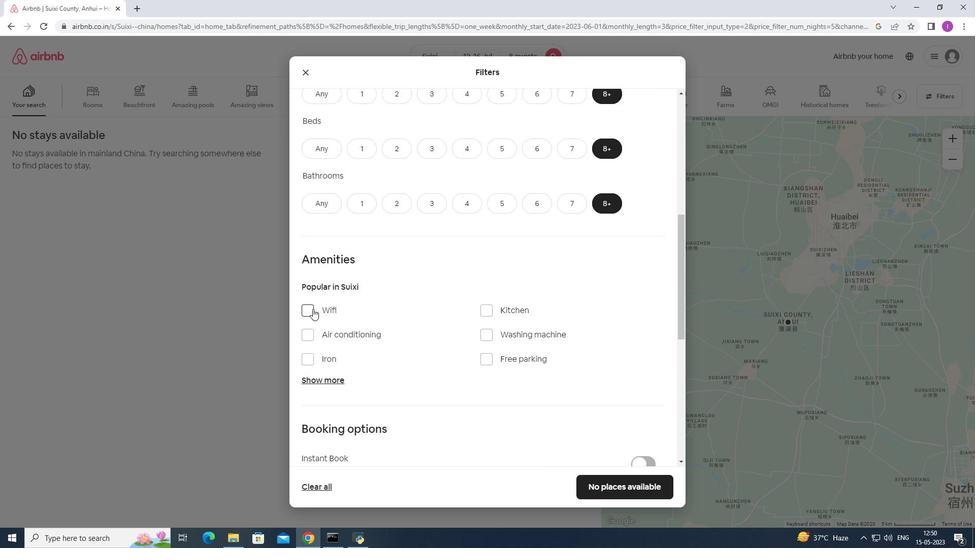 
Action: Mouse moved to (494, 360)
Screenshot: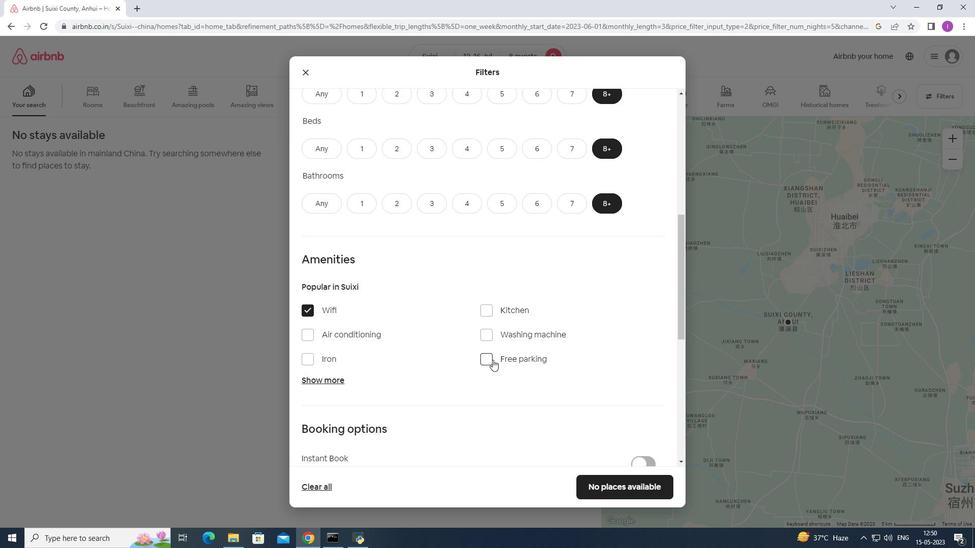 
Action: Mouse pressed left at (494, 360)
Screenshot: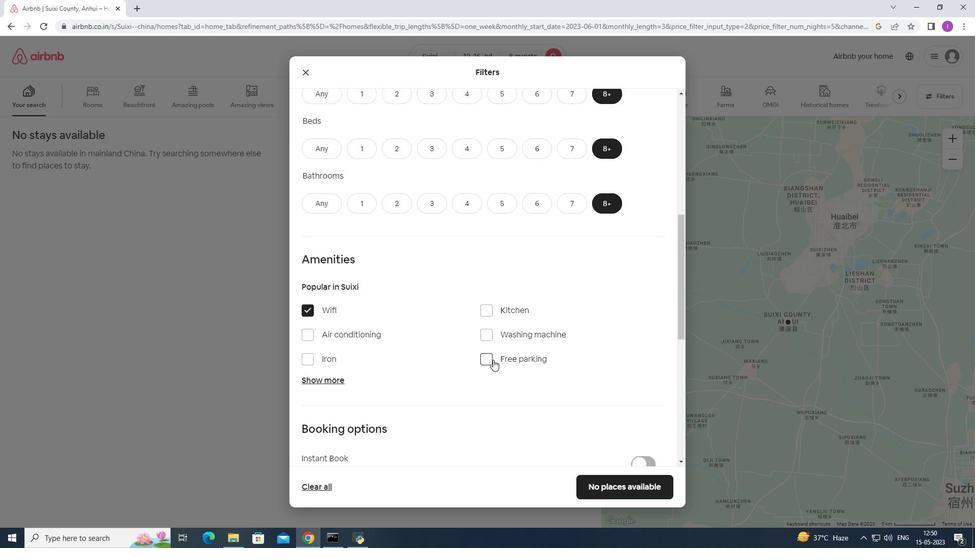 
Action: Mouse moved to (343, 380)
Screenshot: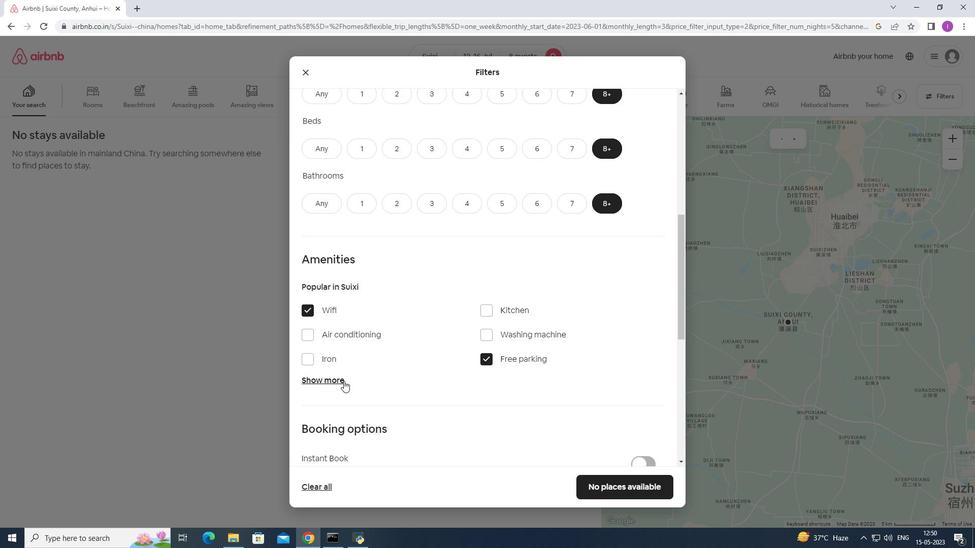 
Action: Mouse pressed left at (343, 380)
Screenshot: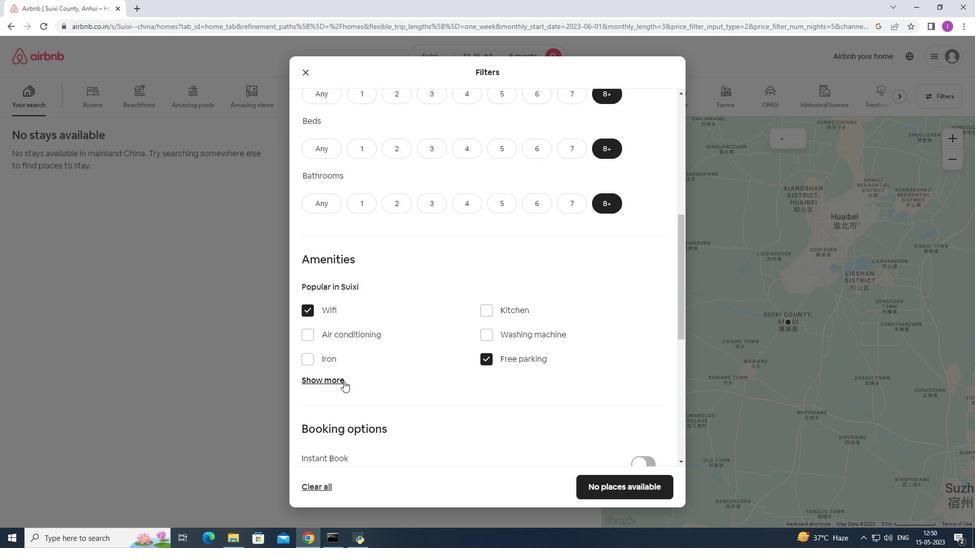 
Action: Mouse moved to (484, 442)
Screenshot: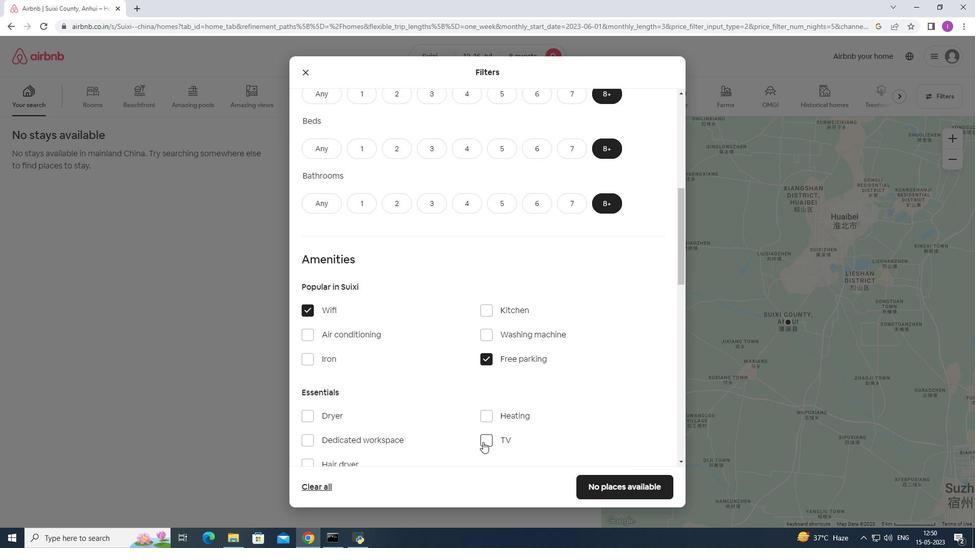 
Action: Mouse scrolled (484, 442) with delta (0, 0)
Screenshot: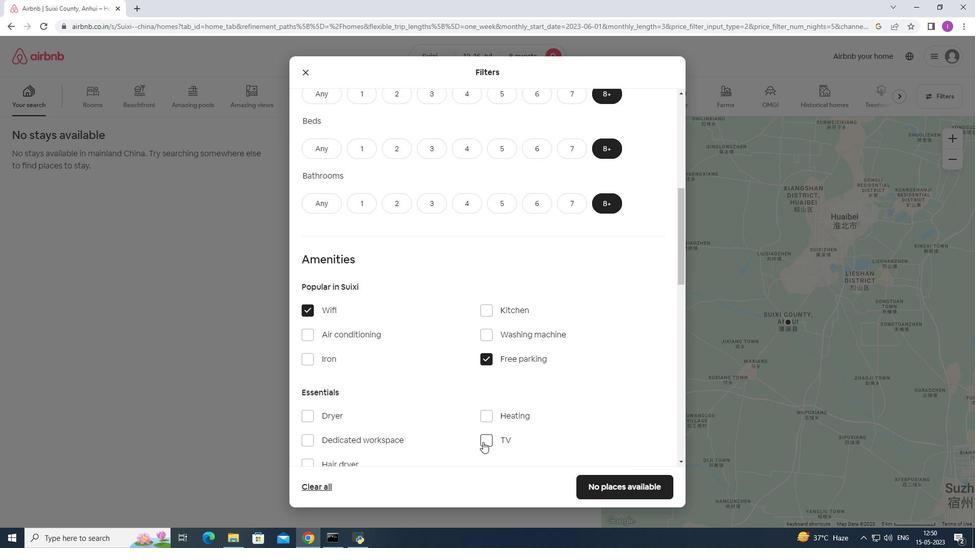 
Action: Mouse scrolled (484, 442) with delta (0, 0)
Screenshot: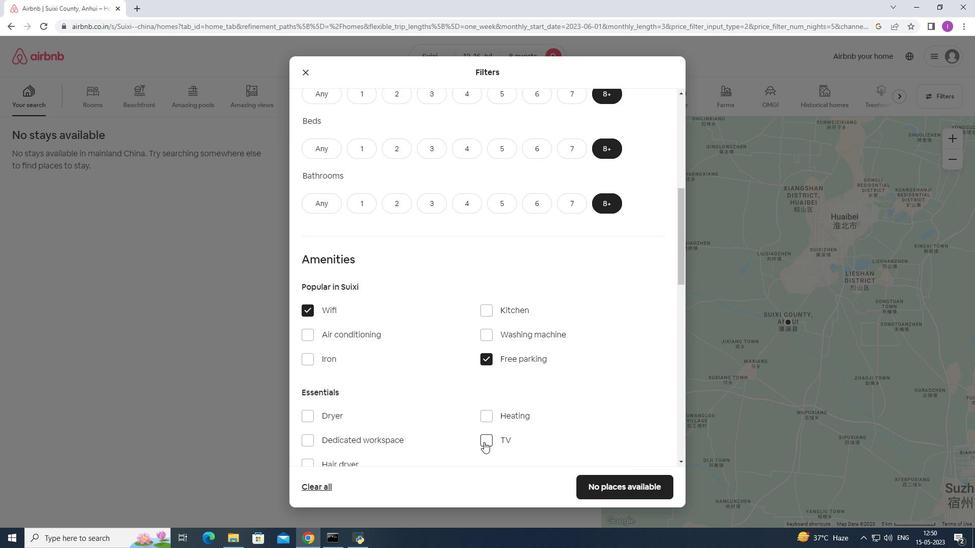 
Action: Mouse moved to (487, 341)
Screenshot: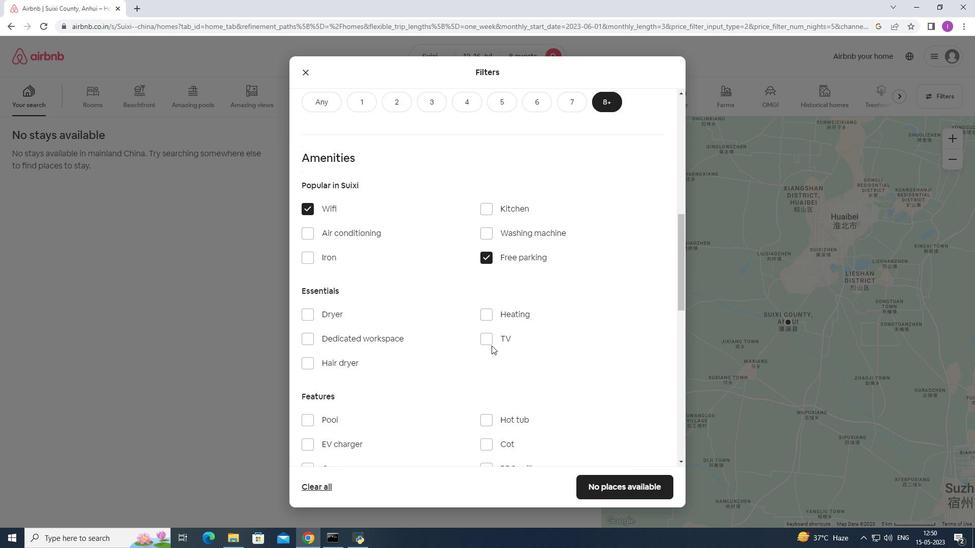 
Action: Mouse pressed left at (487, 341)
Screenshot: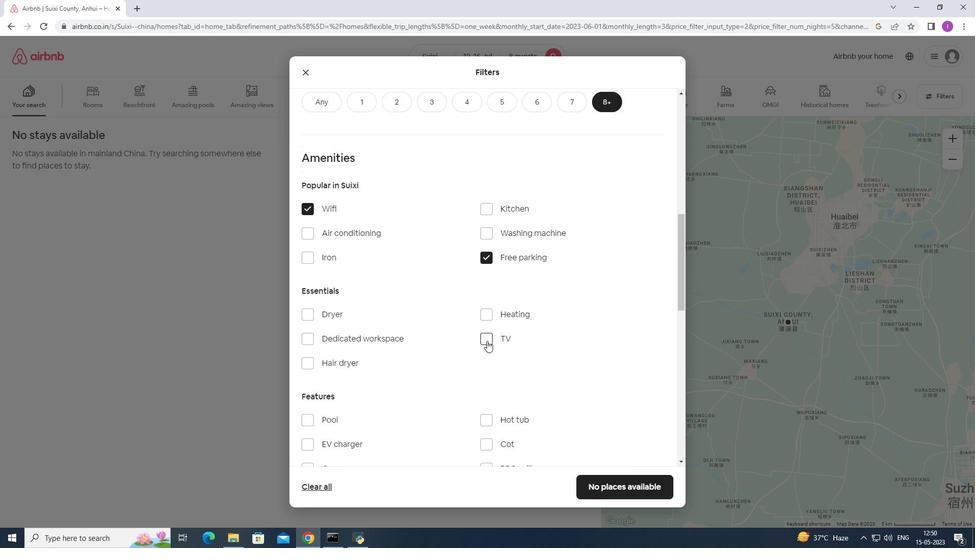 
Action: Mouse moved to (389, 381)
Screenshot: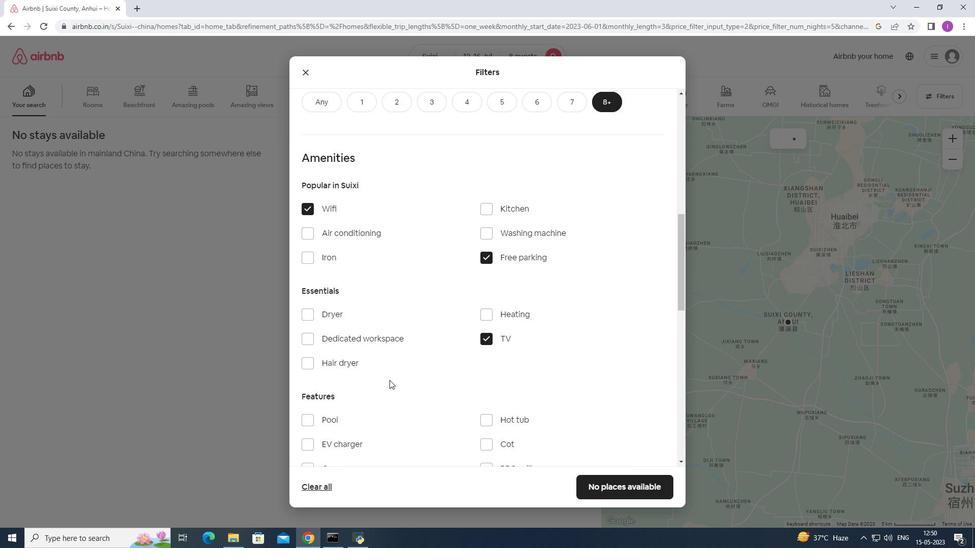 
Action: Mouse scrolled (389, 381) with delta (0, 0)
Screenshot: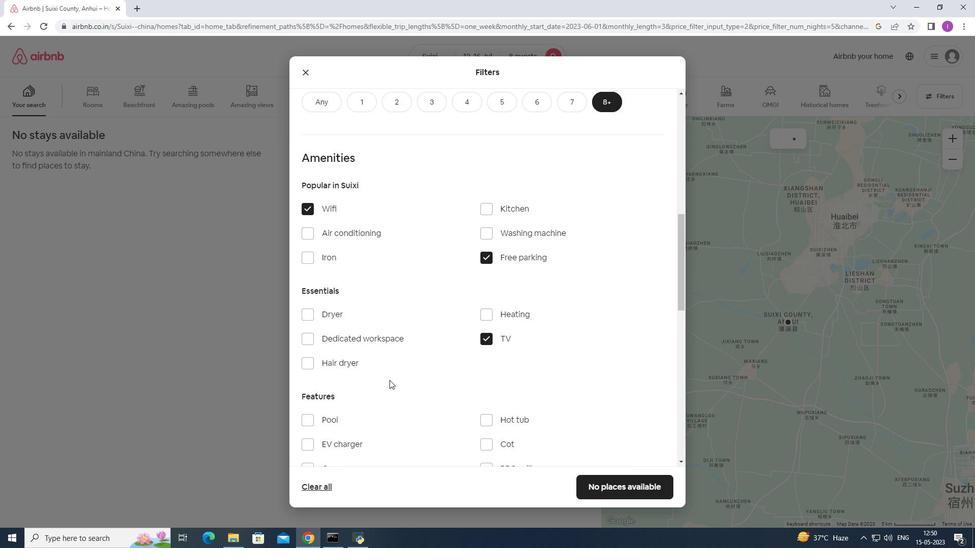 
Action: Mouse moved to (389, 382)
Screenshot: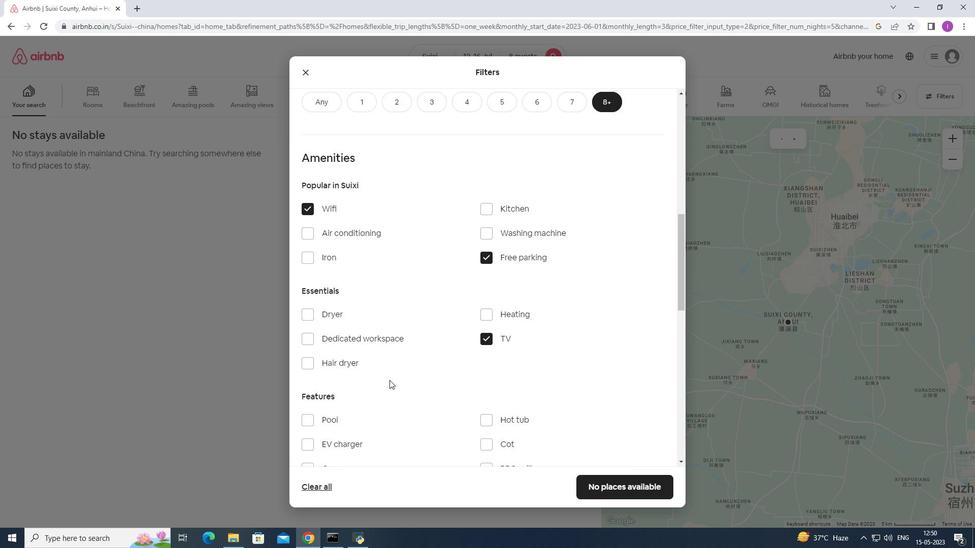
Action: Mouse scrolled (389, 381) with delta (0, 0)
Screenshot: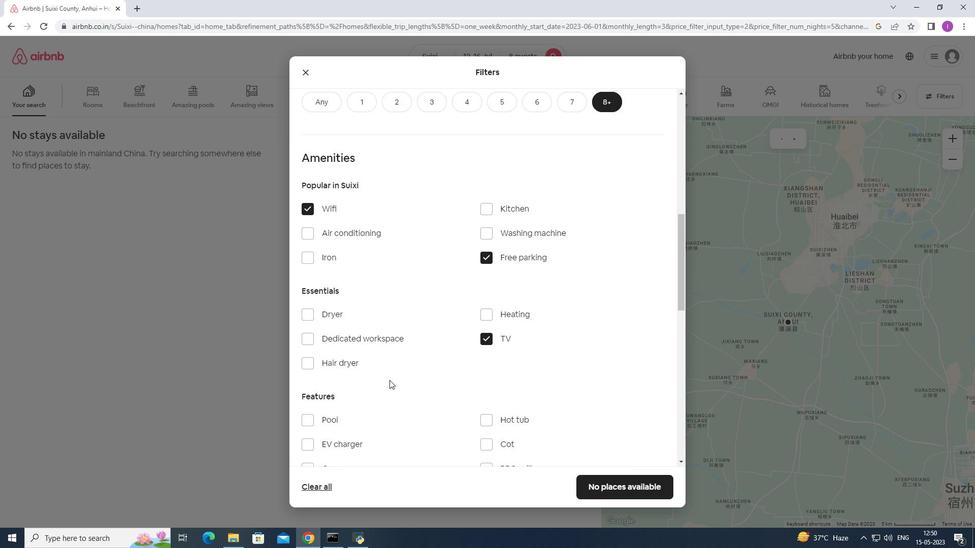 
Action: Mouse moved to (311, 365)
Screenshot: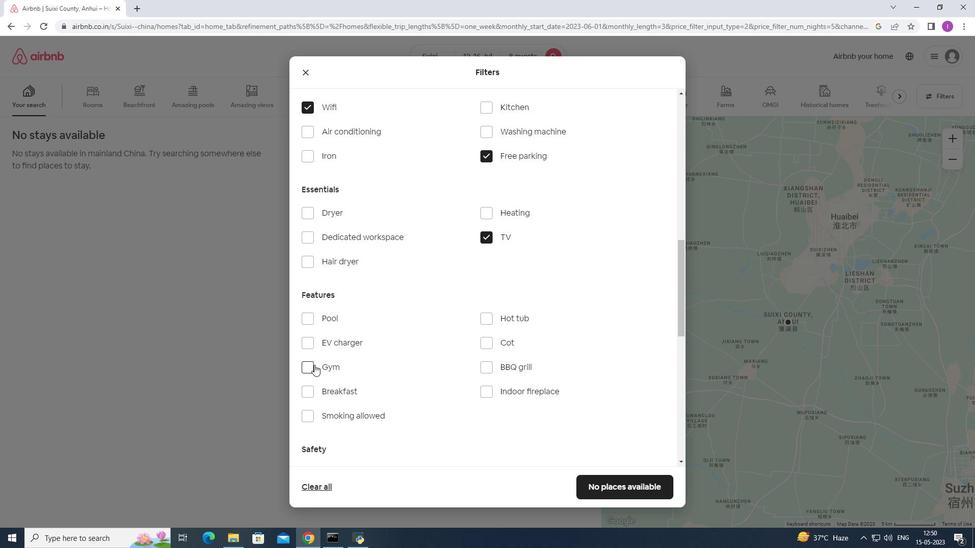 
Action: Mouse pressed left at (311, 365)
Screenshot: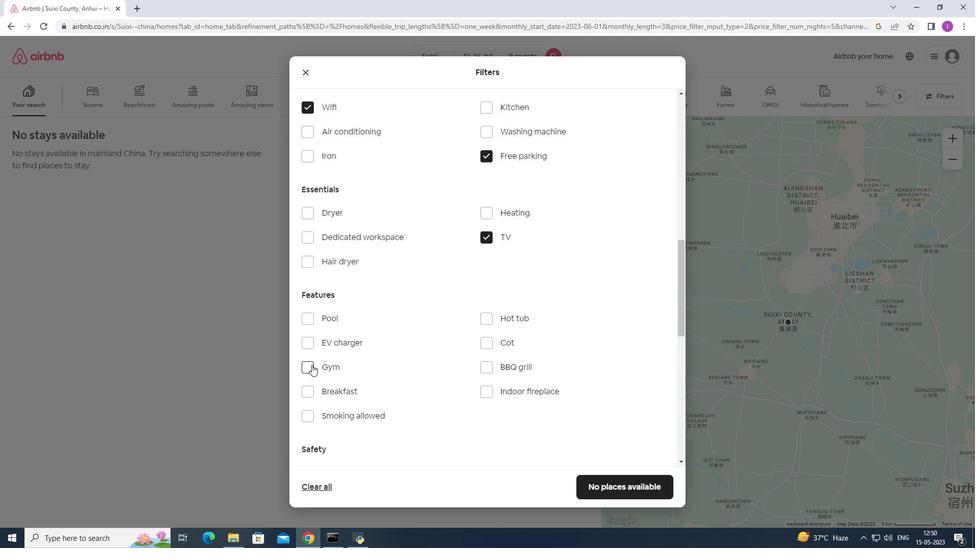 
Action: Mouse moved to (312, 394)
Screenshot: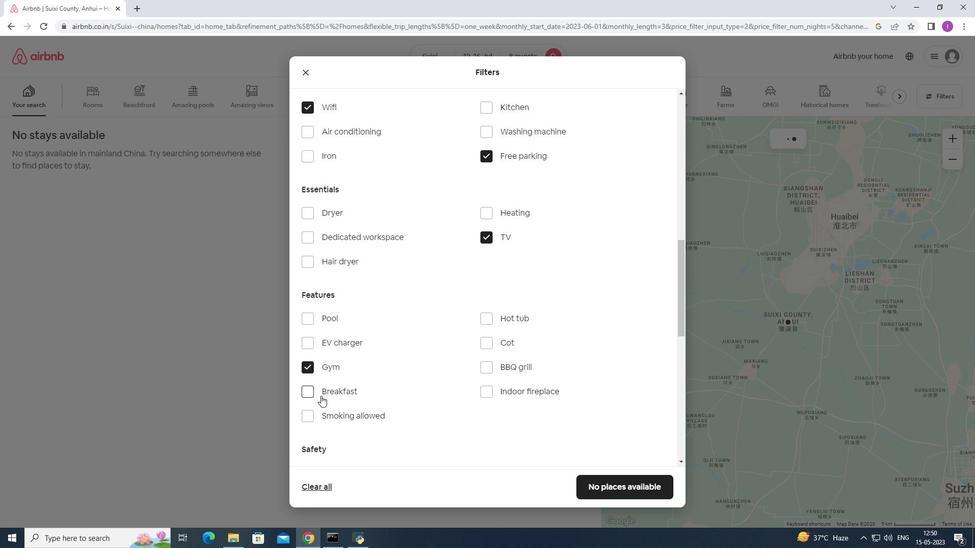 
Action: Mouse pressed left at (312, 394)
Screenshot: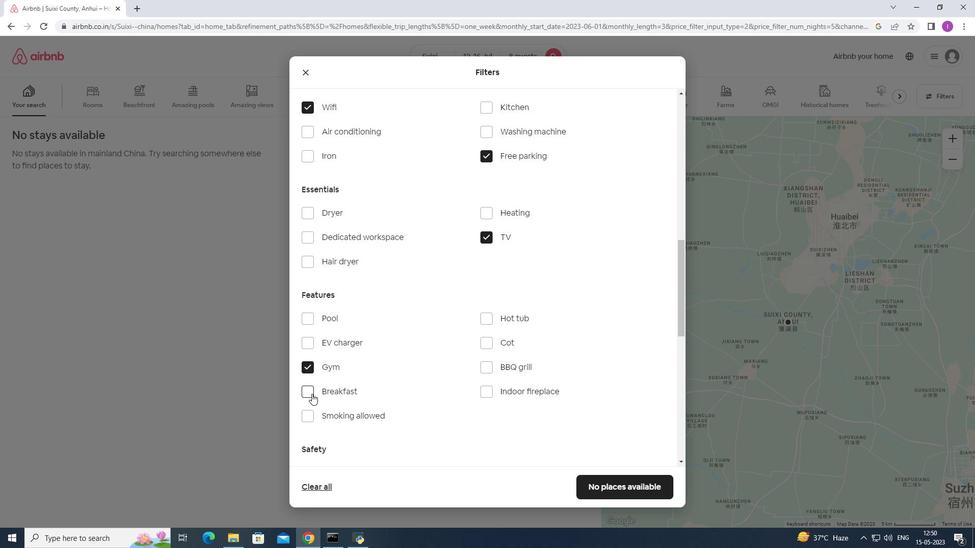 
Action: Mouse moved to (479, 403)
Screenshot: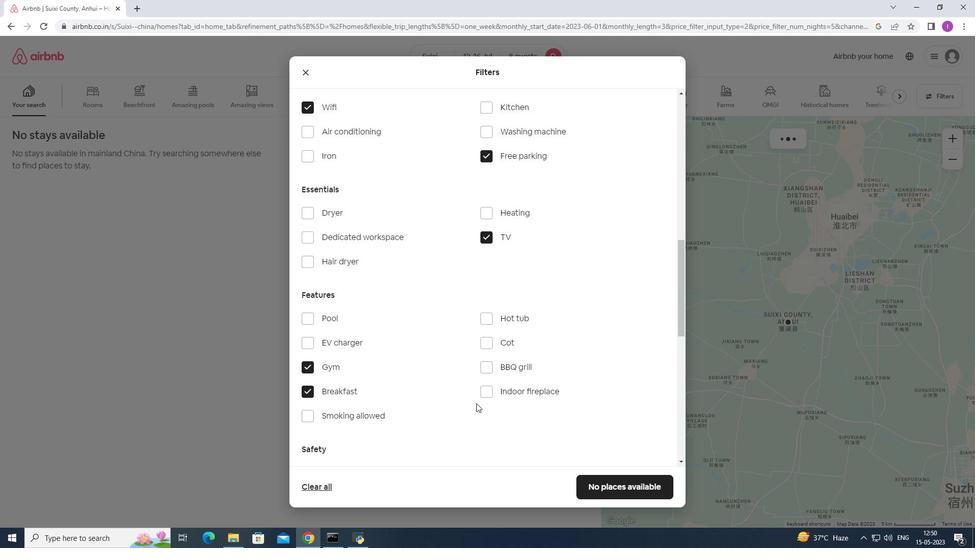 
Action: Mouse scrolled (479, 403) with delta (0, 0)
Screenshot: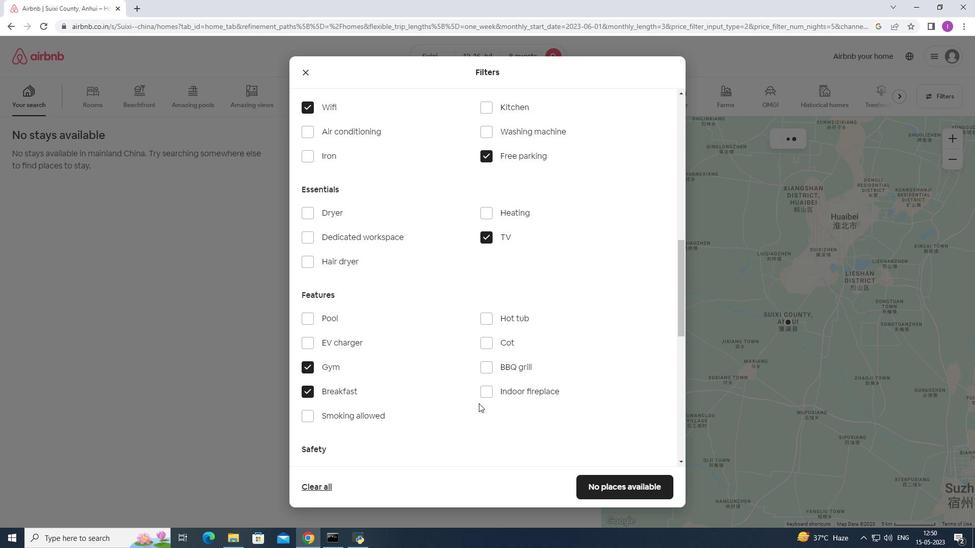 
Action: Mouse scrolled (479, 403) with delta (0, 0)
Screenshot: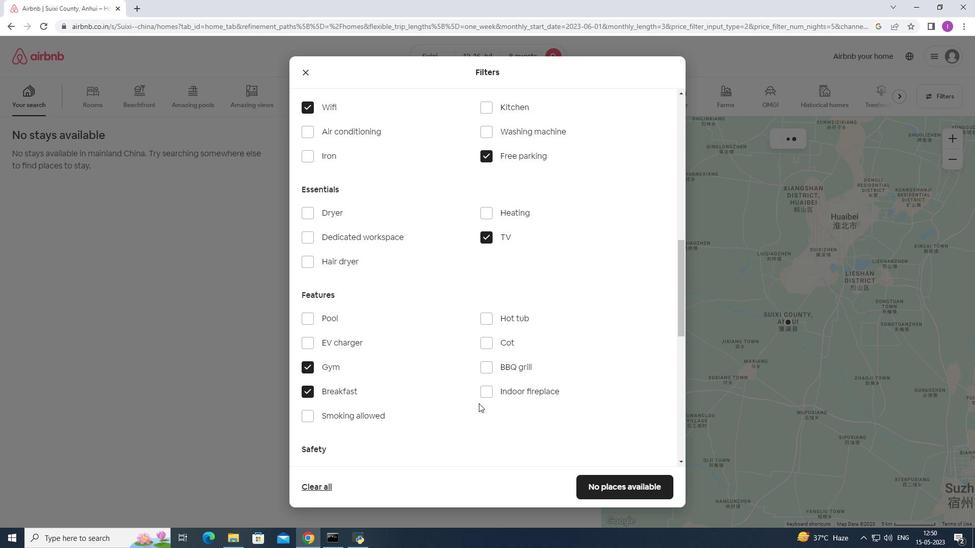 
Action: Mouse scrolled (479, 403) with delta (0, 0)
Screenshot: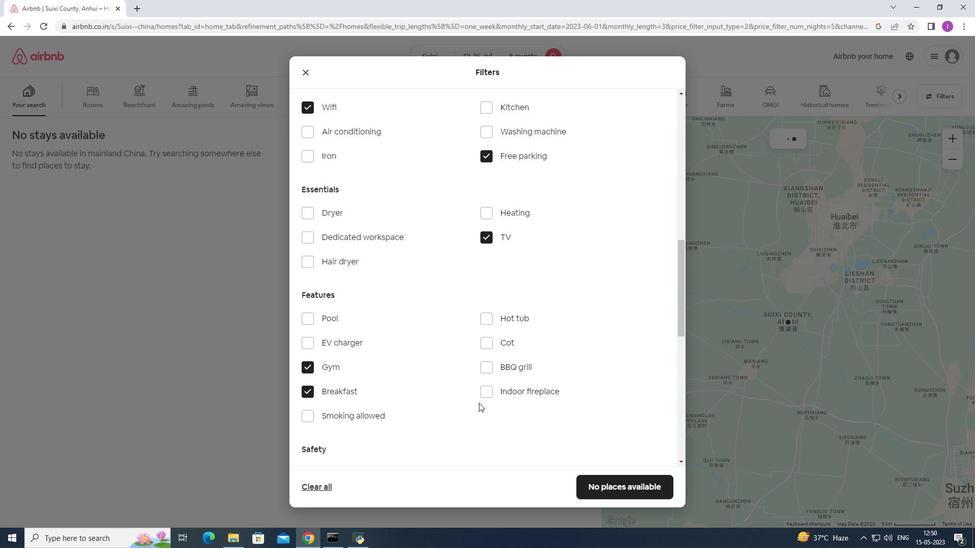 
Action: Mouse moved to (478, 392)
Screenshot: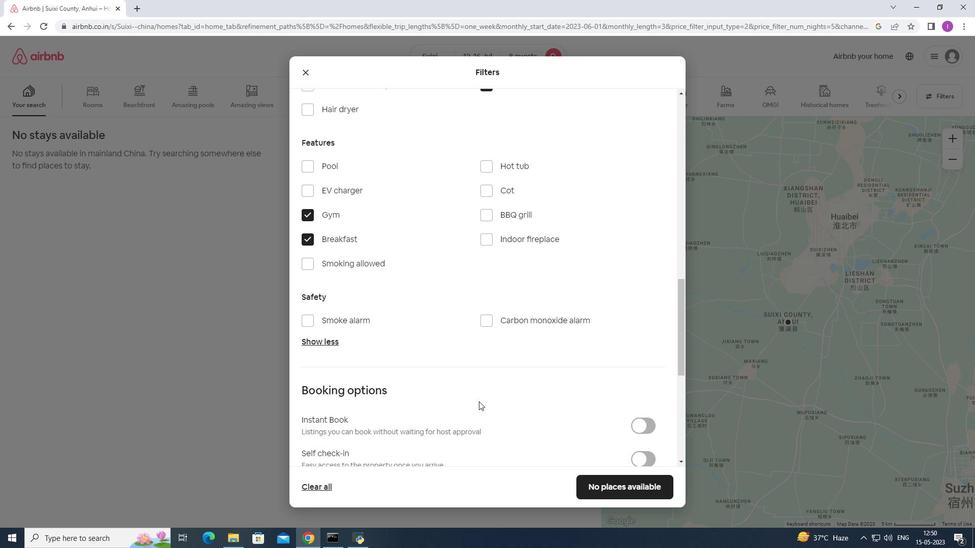 
Action: Mouse scrolled (478, 391) with delta (0, 0)
Screenshot: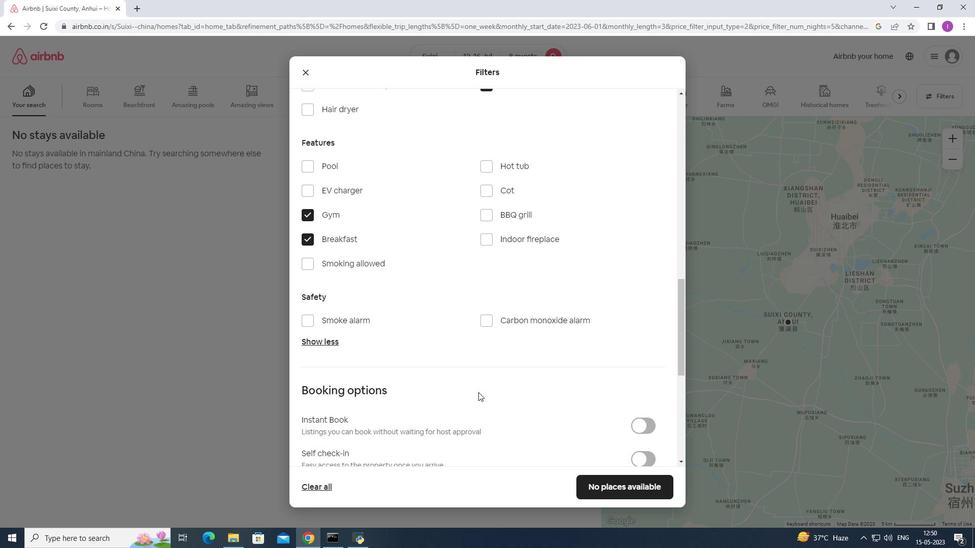 
Action: Mouse scrolled (478, 391) with delta (0, 0)
Screenshot: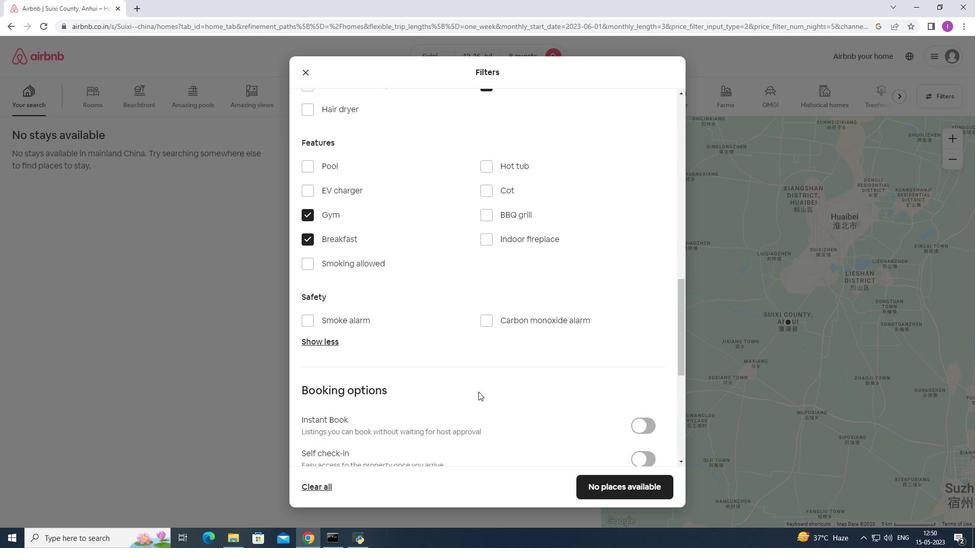 
Action: Mouse scrolled (478, 391) with delta (0, 0)
Screenshot: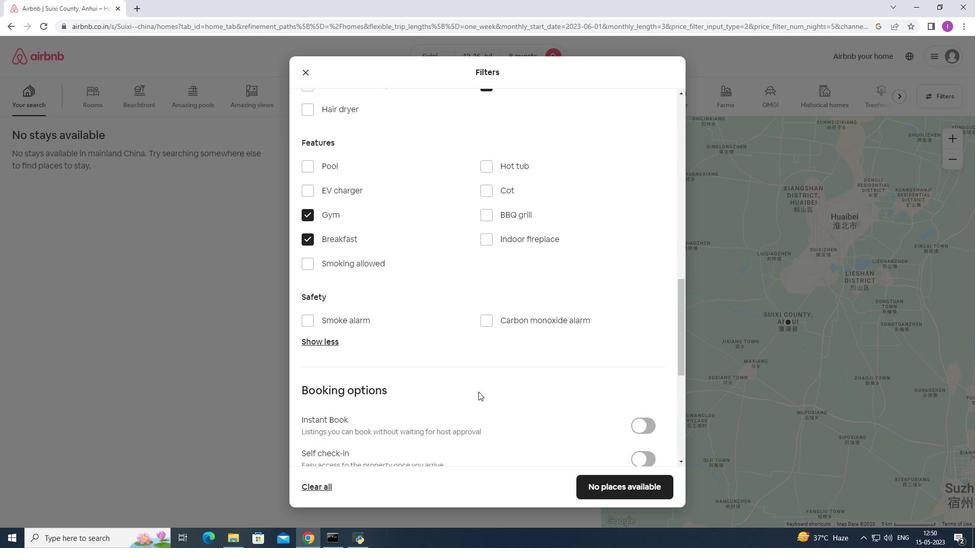 
Action: Mouse moved to (655, 307)
Screenshot: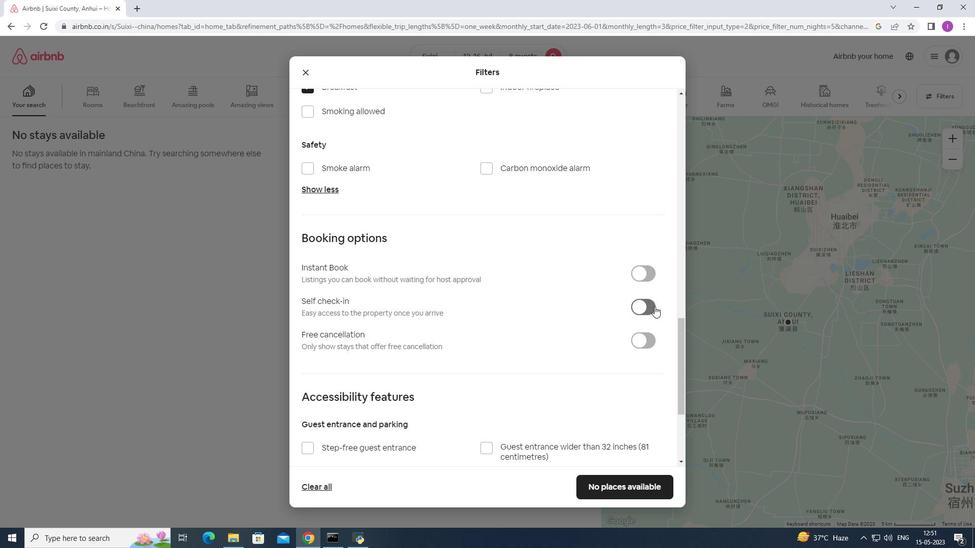 
Action: Mouse pressed left at (655, 307)
Screenshot: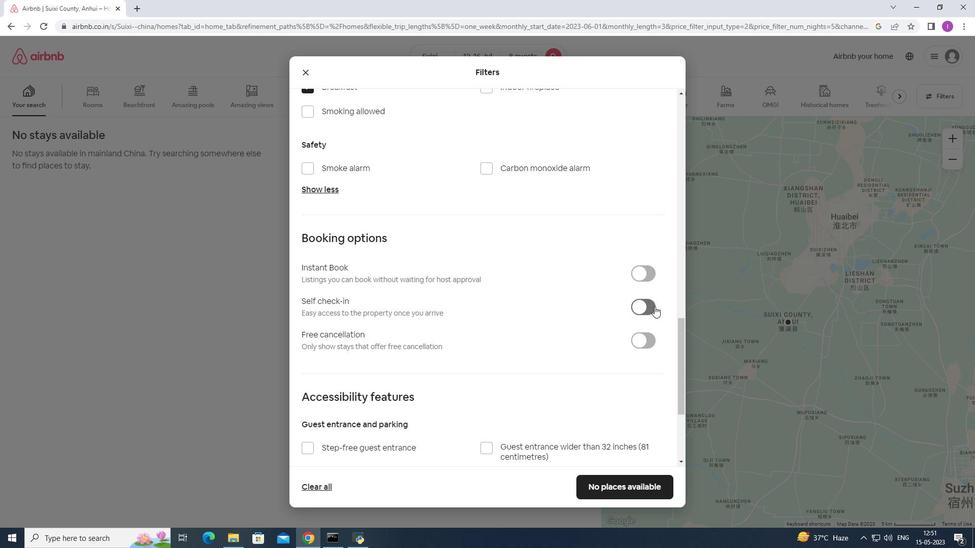 
Action: Mouse moved to (269, 348)
Screenshot: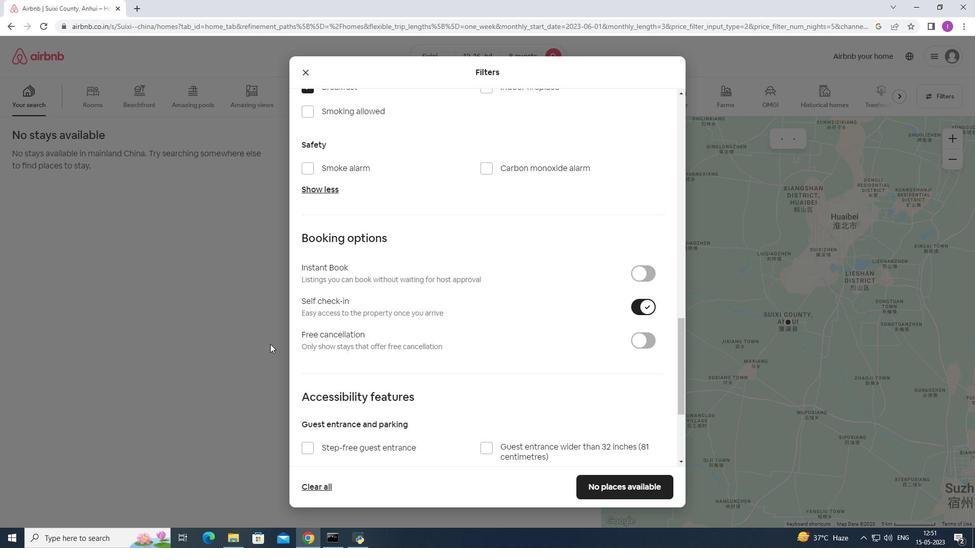 
Action: Mouse scrolled (269, 348) with delta (0, 0)
Screenshot: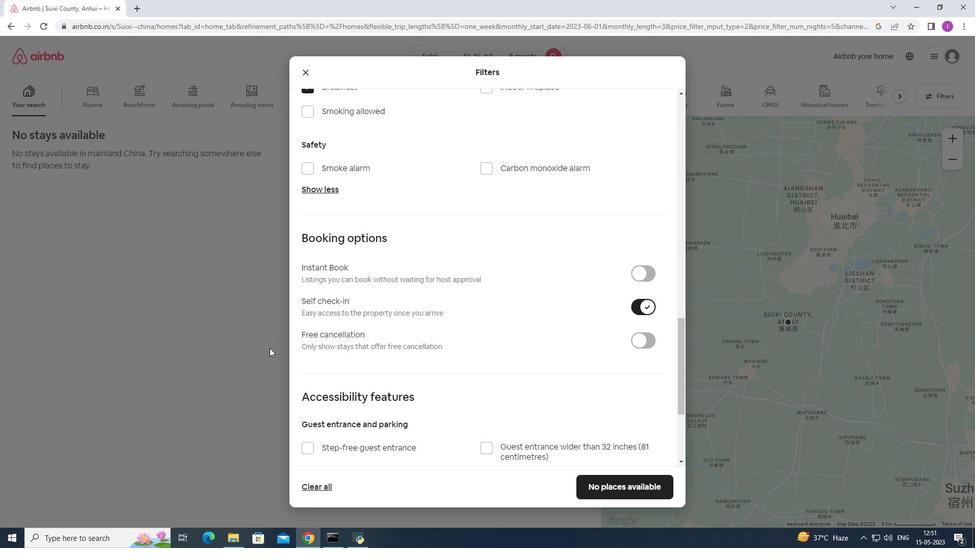 
Action: Mouse scrolled (269, 348) with delta (0, 0)
Screenshot: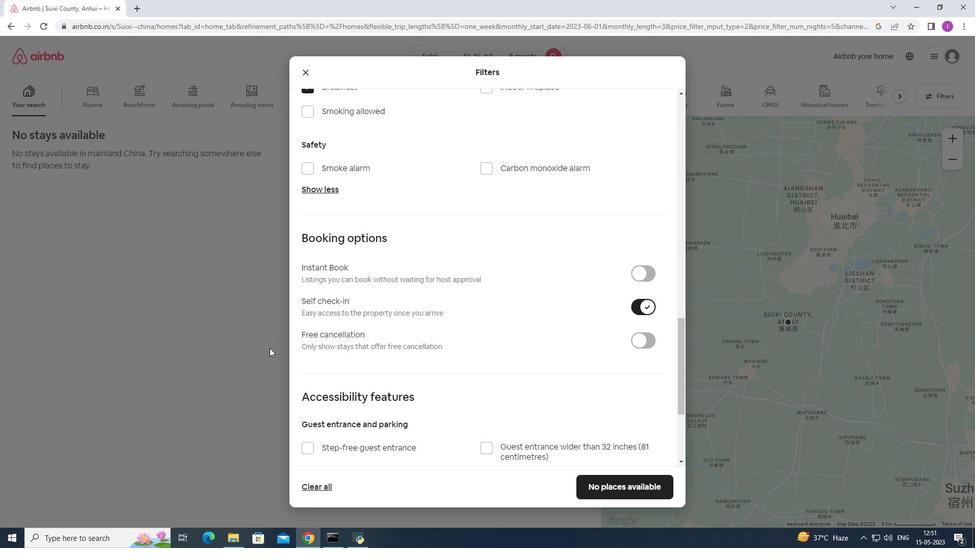 
Action: Mouse scrolled (269, 348) with delta (0, 0)
Screenshot: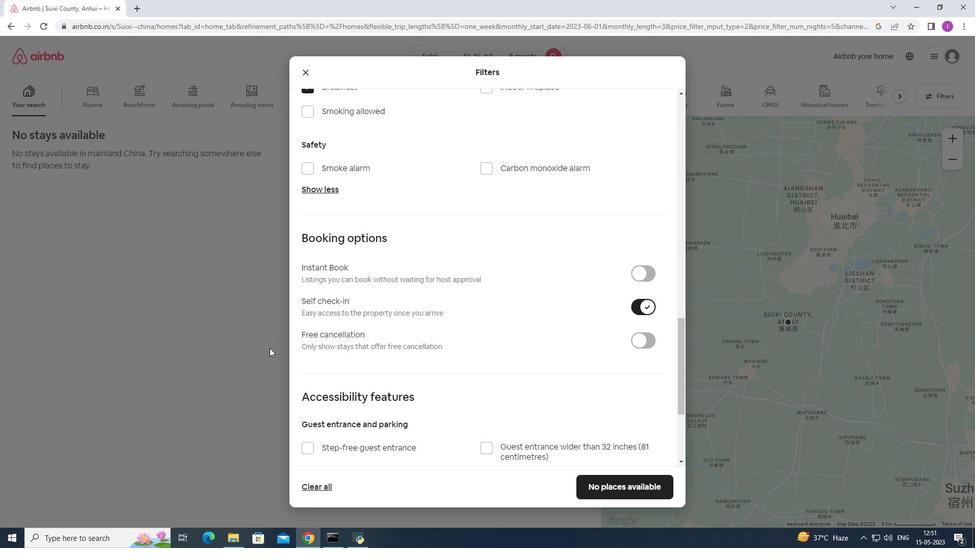 
Action: Mouse moved to (321, 347)
Screenshot: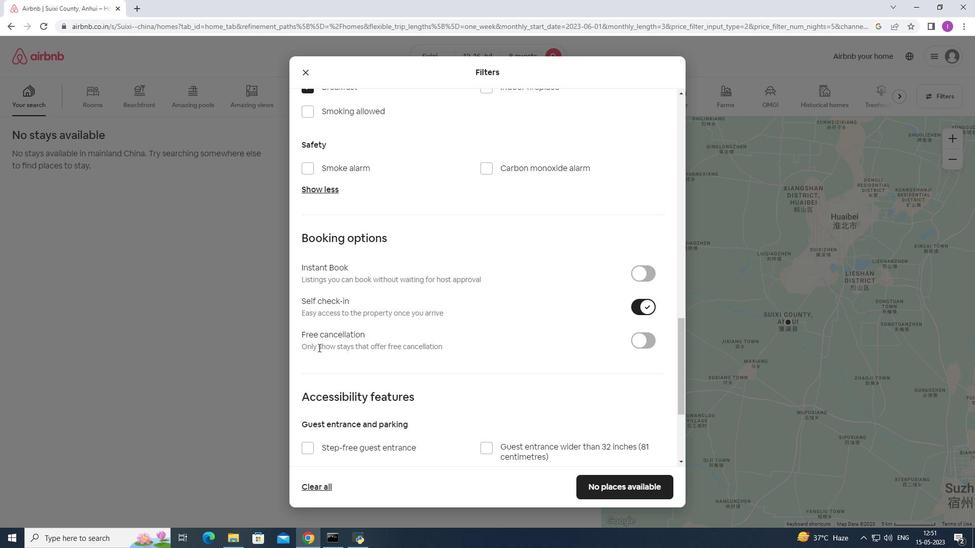 
Action: Mouse scrolled (321, 346) with delta (0, 0)
Screenshot: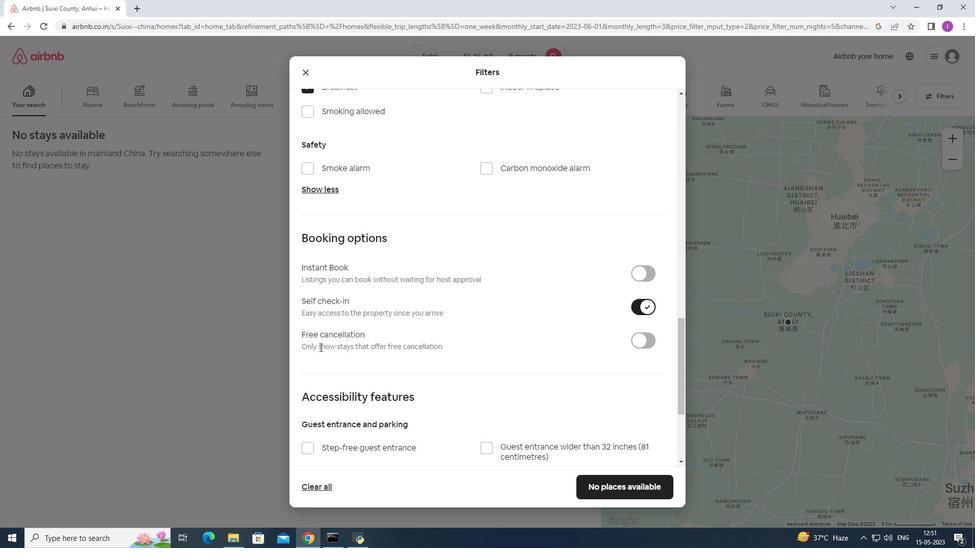 
Action: Mouse scrolled (321, 346) with delta (0, 0)
Screenshot: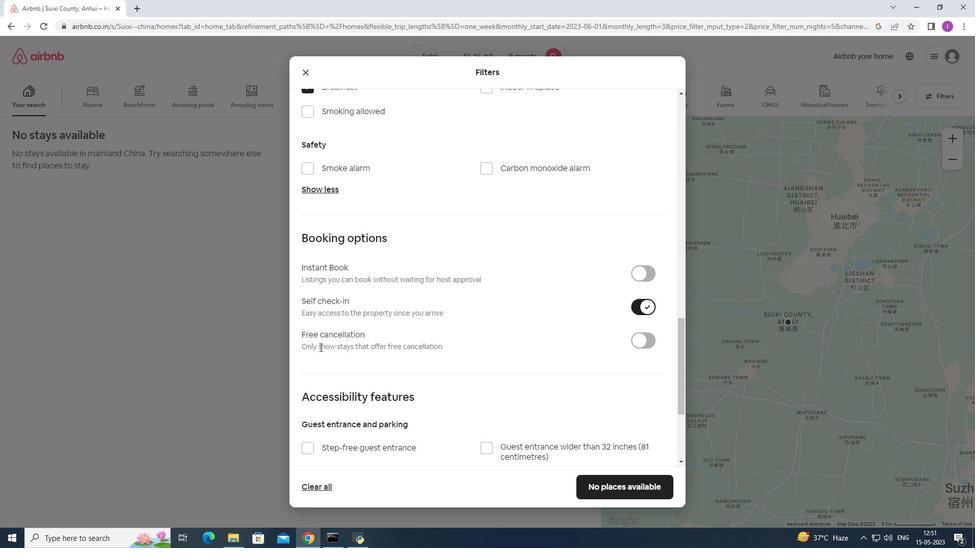 
Action: Mouse scrolled (321, 346) with delta (0, 0)
Screenshot: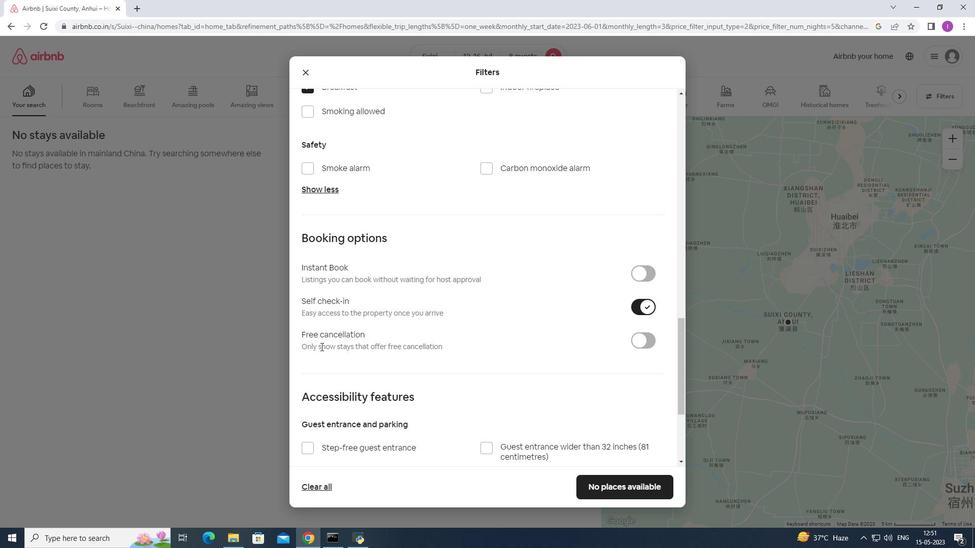 
Action: Mouse moved to (323, 348)
Screenshot: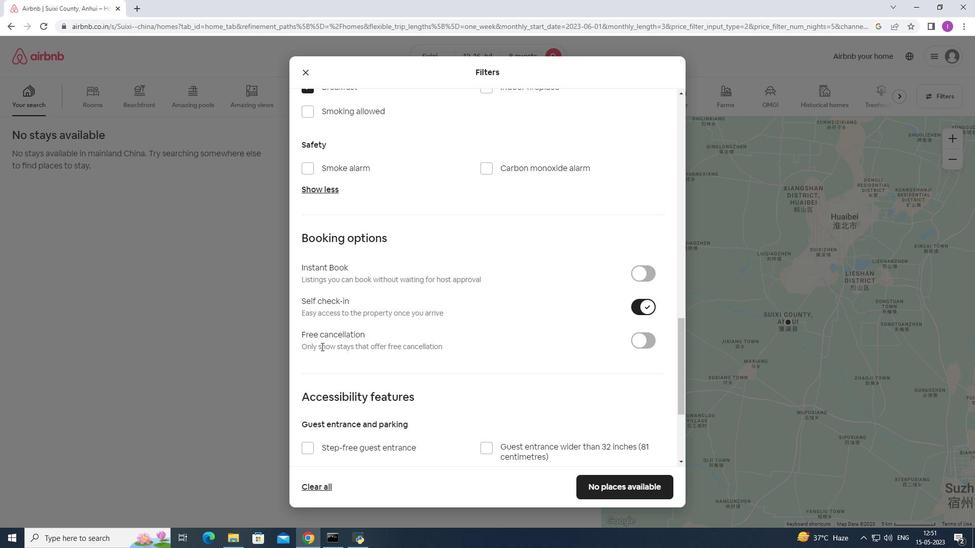 
Action: Mouse scrolled (322, 346) with delta (0, 0)
Screenshot: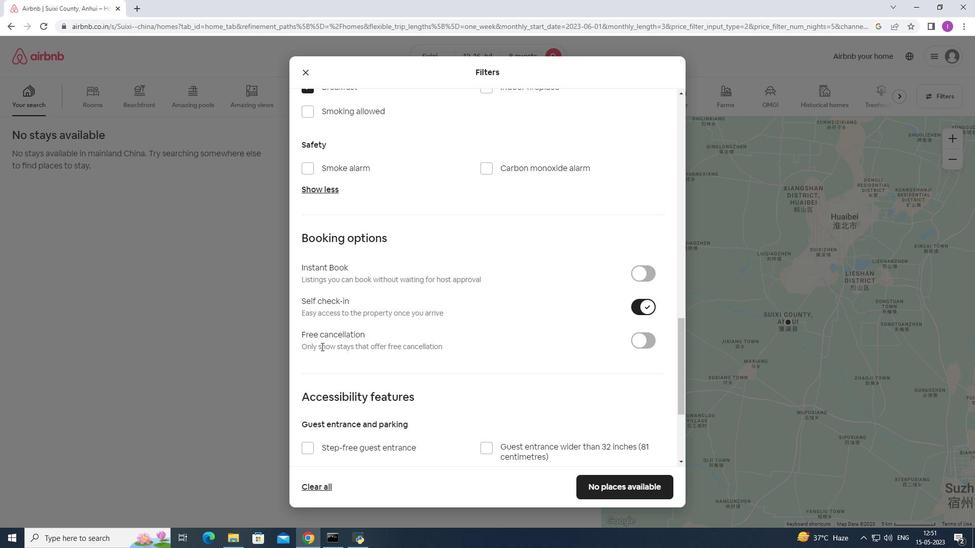 
Action: Mouse moved to (390, 379)
Screenshot: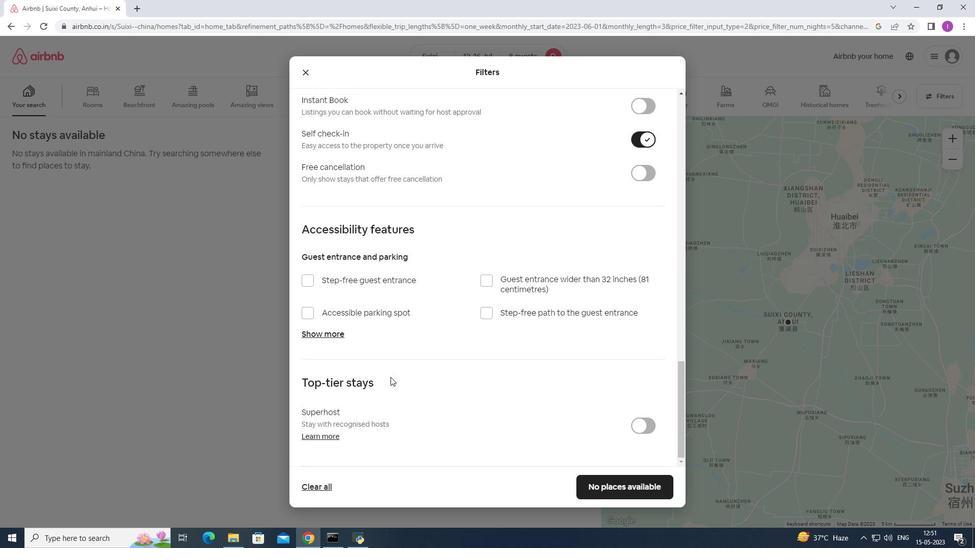 
Action: Mouse scrolled (390, 378) with delta (0, 0)
Screenshot: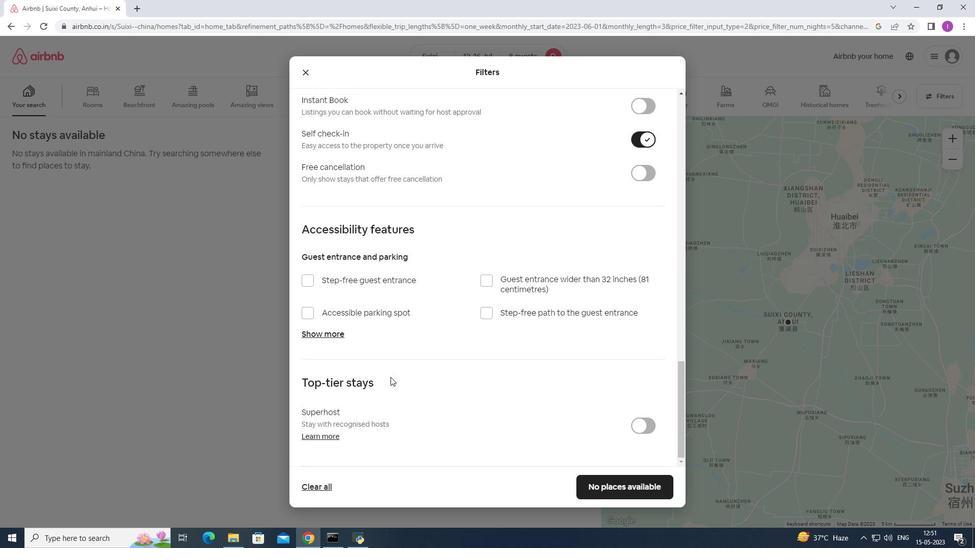 
Action: Mouse scrolled (390, 378) with delta (0, 0)
Screenshot: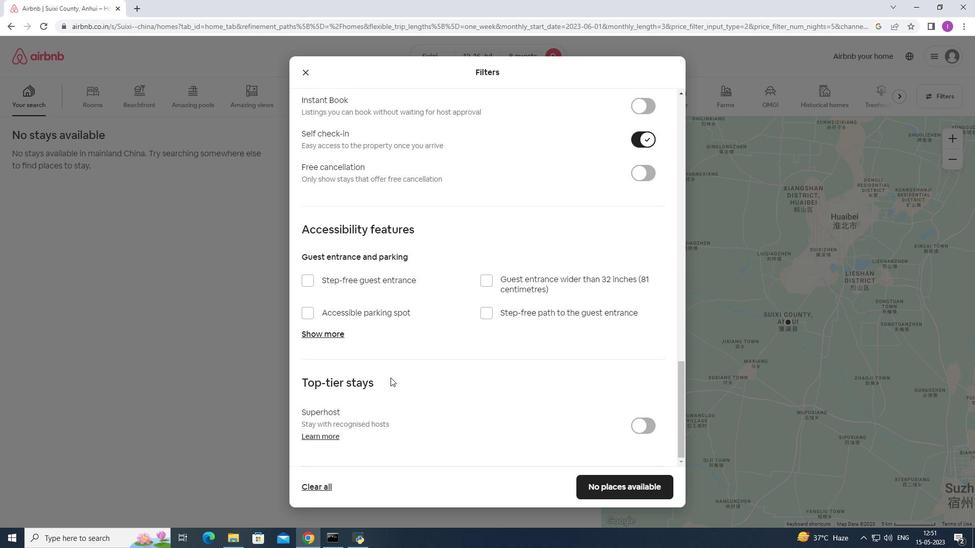 
Action: Mouse scrolled (390, 378) with delta (0, 0)
Screenshot: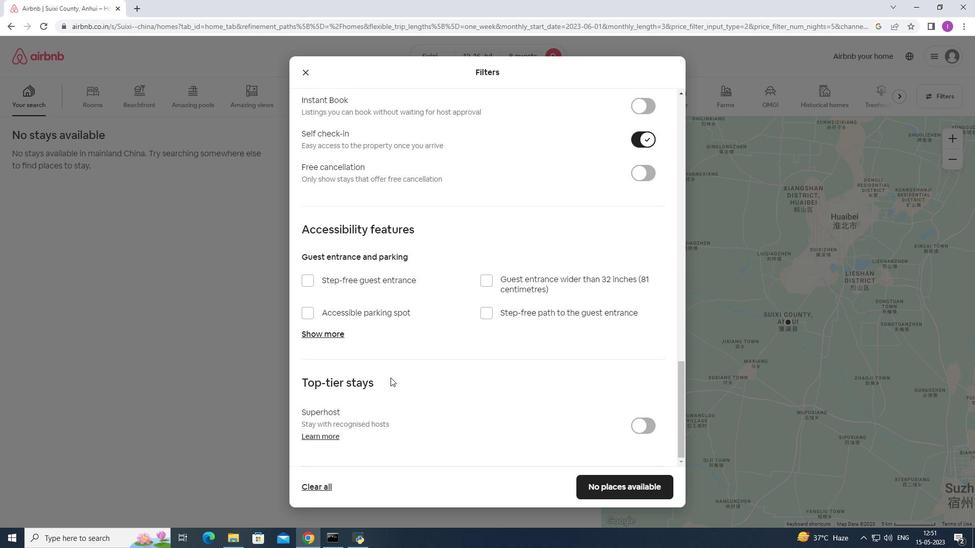 
Action: Mouse moved to (407, 379)
Screenshot: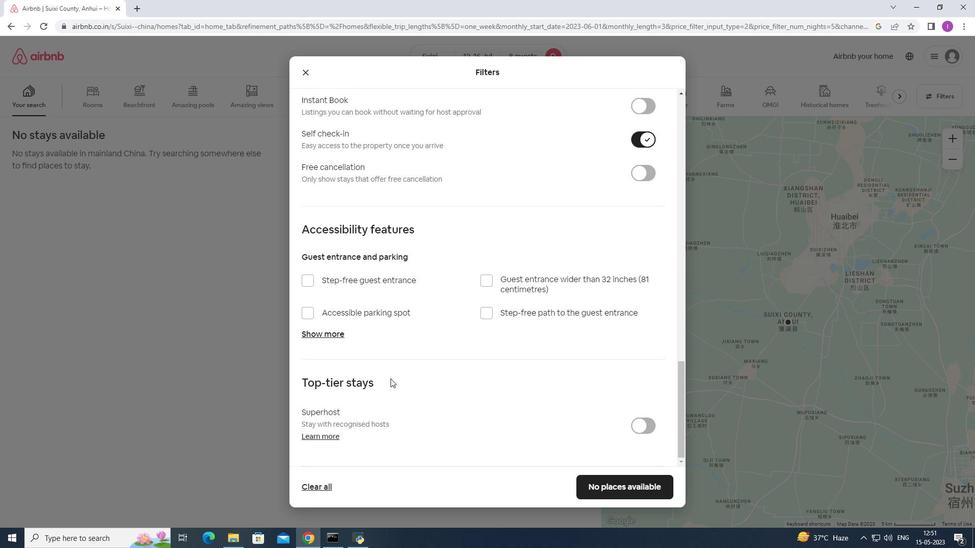 
Action: Mouse scrolled (407, 378) with delta (0, 0)
Screenshot: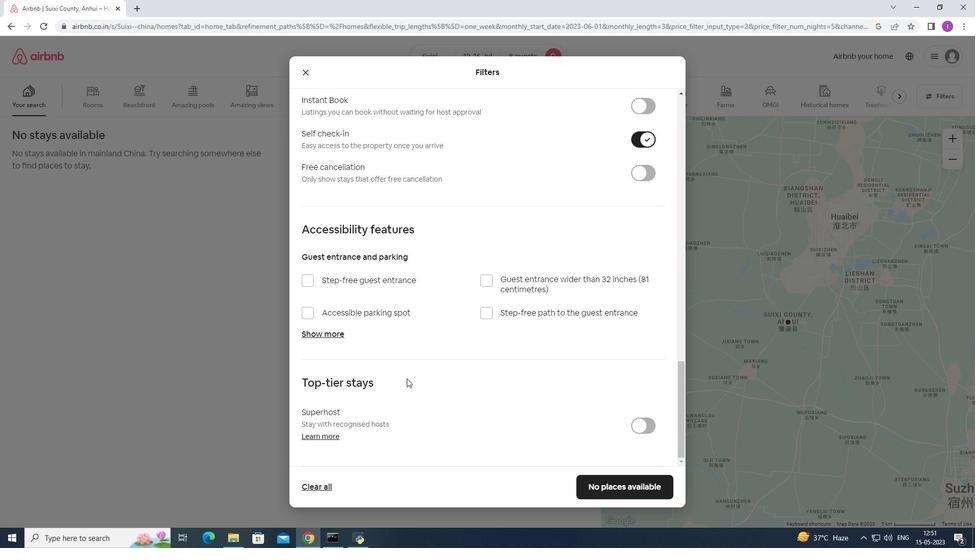 
Action: Mouse scrolled (407, 378) with delta (0, 0)
Screenshot: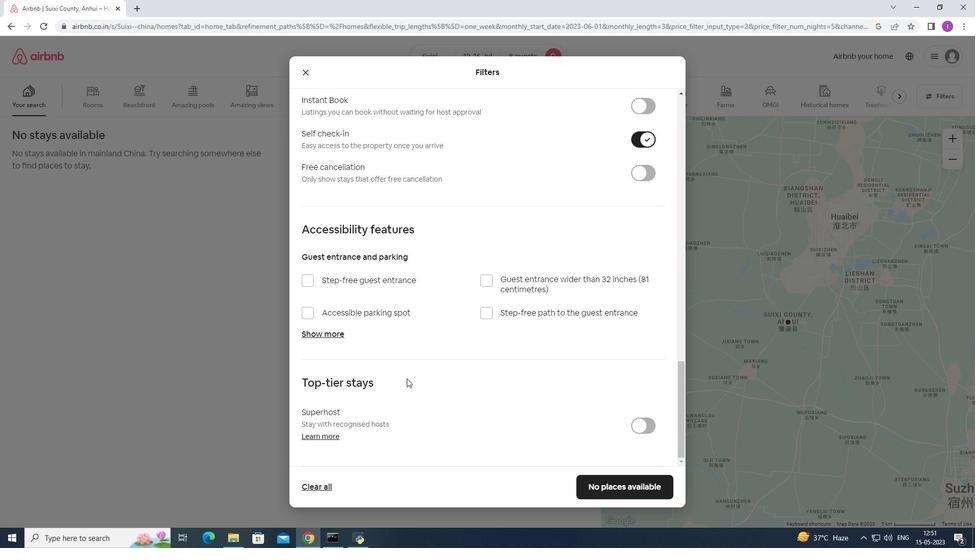 
Action: Mouse scrolled (407, 378) with delta (0, 0)
Screenshot: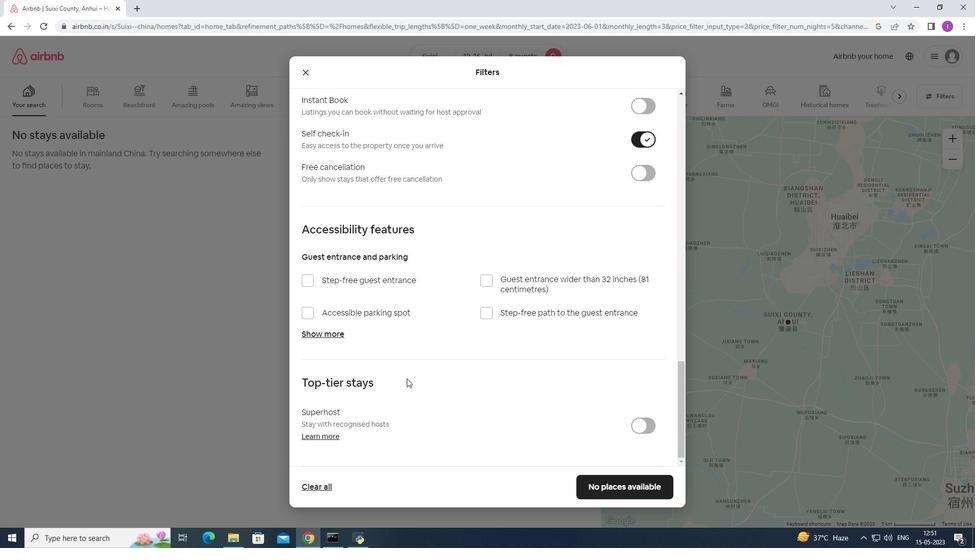 
Action: Mouse scrolled (407, 378) with delta (0, 0)
Screenshot: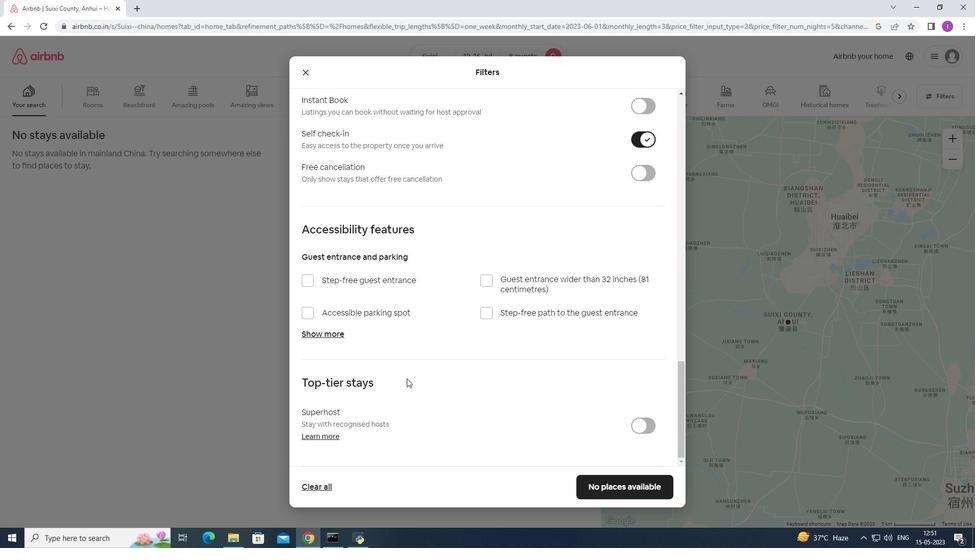
Action: Mouse moved to (385, 407)
Screenshot: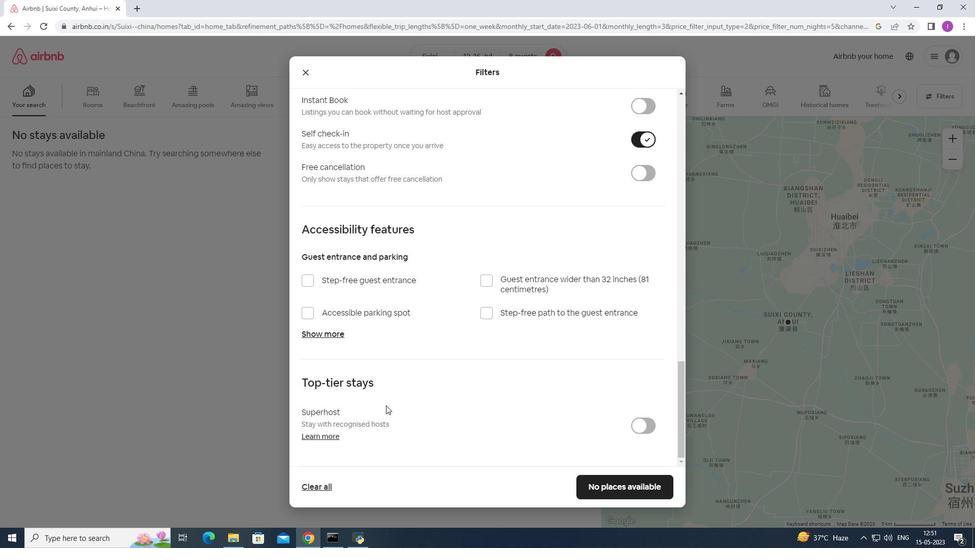 
Action: Mouse scrolled (385, 407) with delta (0, 0)
Screenshot: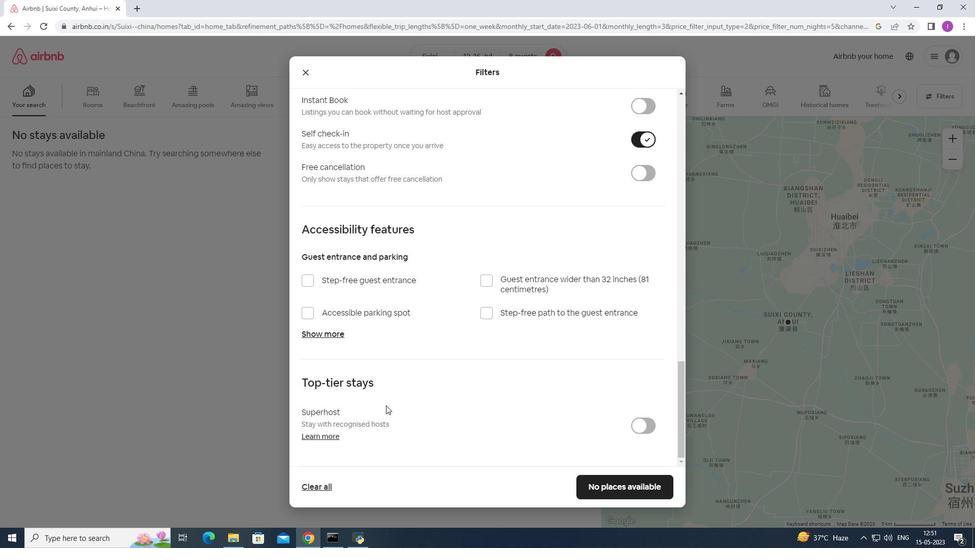 
Action: Mouse scrolled (385, 407) with delta (0, 0)
Screenshot: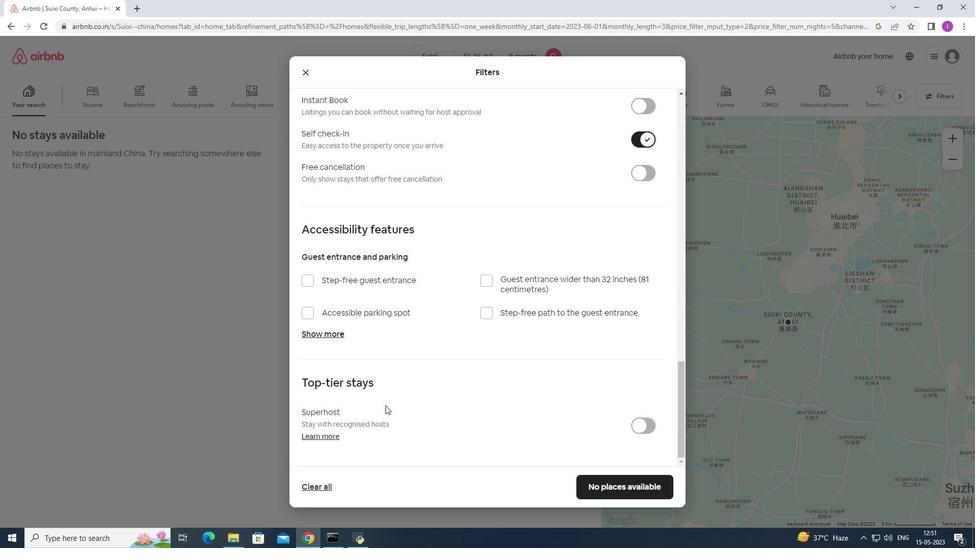 
Action: Mouse scrolled (385, 407) with delta (0, 0)
Screenshot: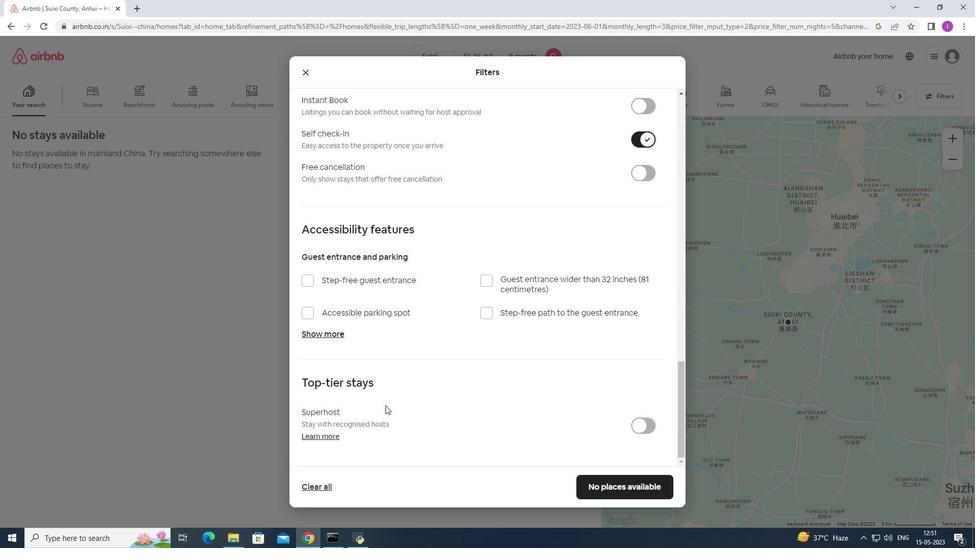
Action: Mouse moved to (385, 407)
Screenshot: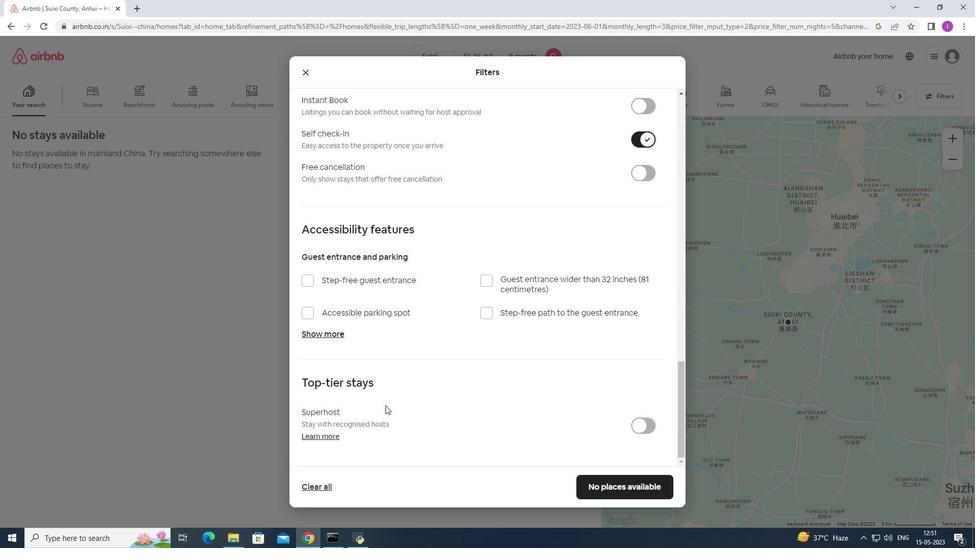 
Action: Mouse scrolled (385, 407) with delta (0, 0)
Screenshot: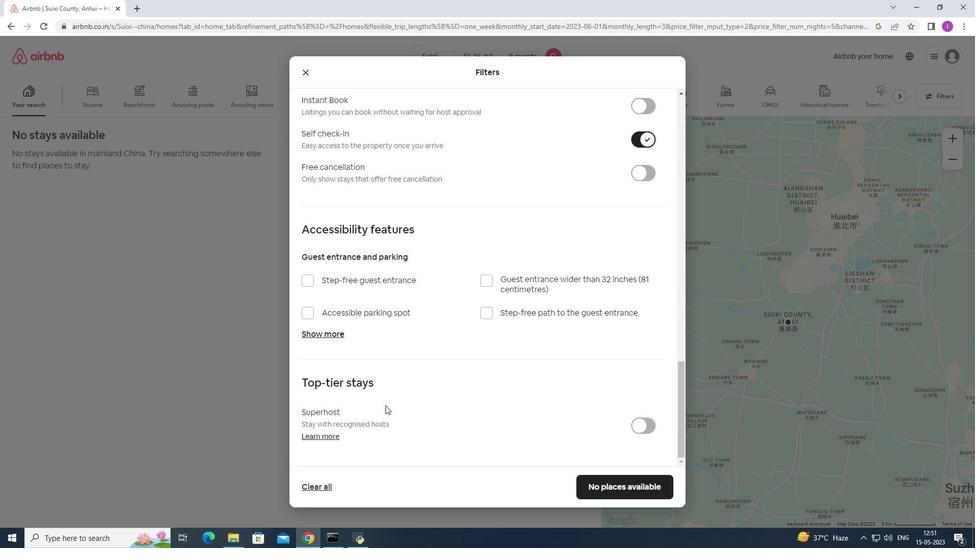 
Action: Mouse moved to (584, 485)
Screenshot: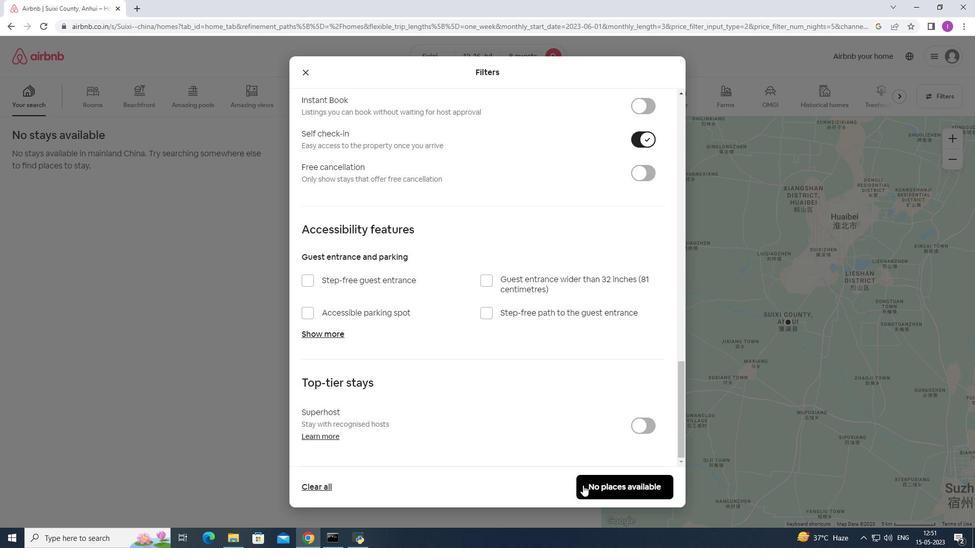 
Action: Mouse pressed left at (584, 485)
Screenshot: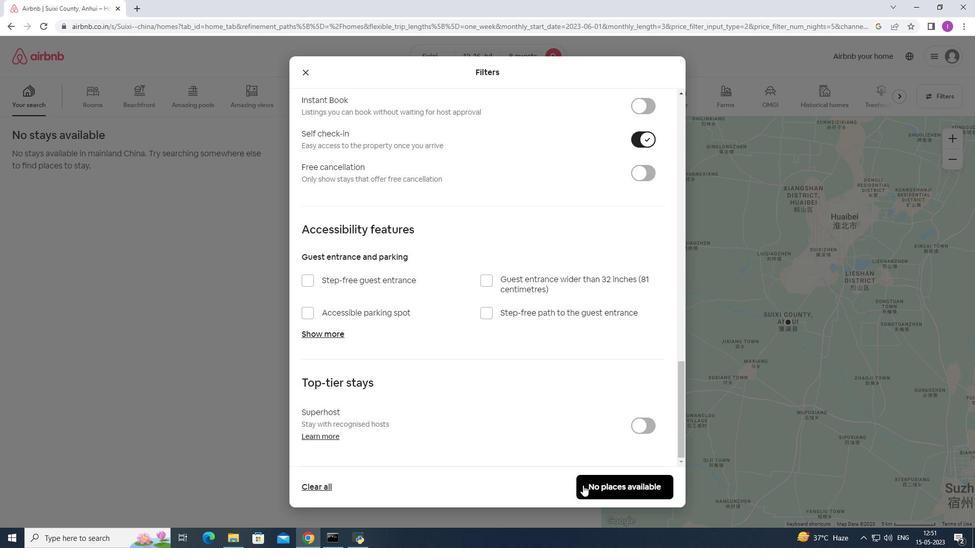 
Action: Mouse moved to (555, 470)
Screenshot: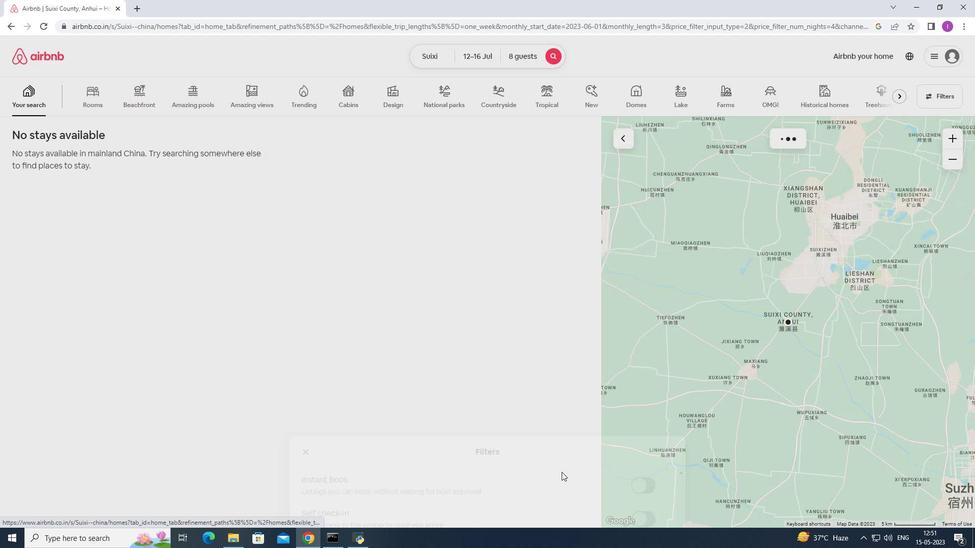 
